 Task: Find connections with filter location Telavi with filter topic #leadershipwith filter profile language Potuguese with filter current company Probiz Management Services Pvt. Ltd. with filter school Dibrugarh University, Dibrugarh with filter industry Commercial and Industrial Machinery Maintenance with filter service category Nature Photography with filter keywords title Well Driller
Action: Mouse moved to (148, 217)
Screenshot: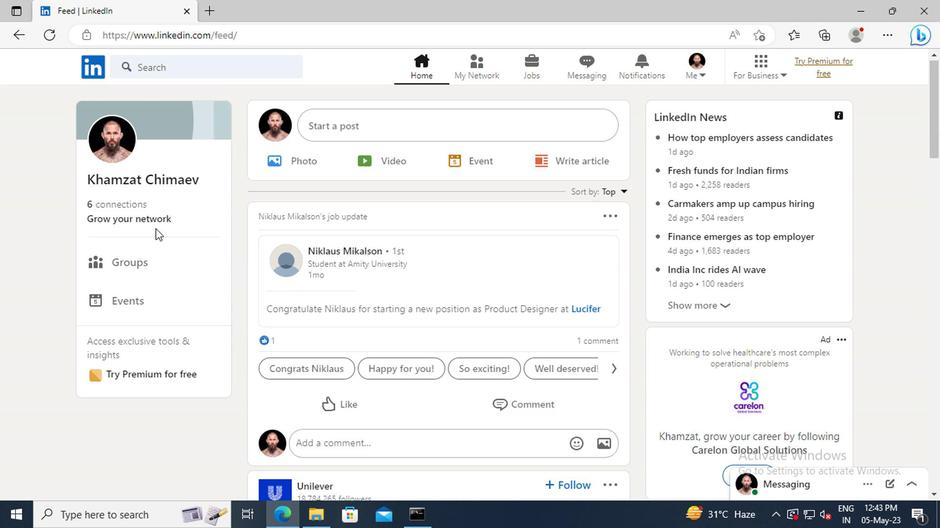 
Action: Mouse pressed left at (148, 217)
Screenshot: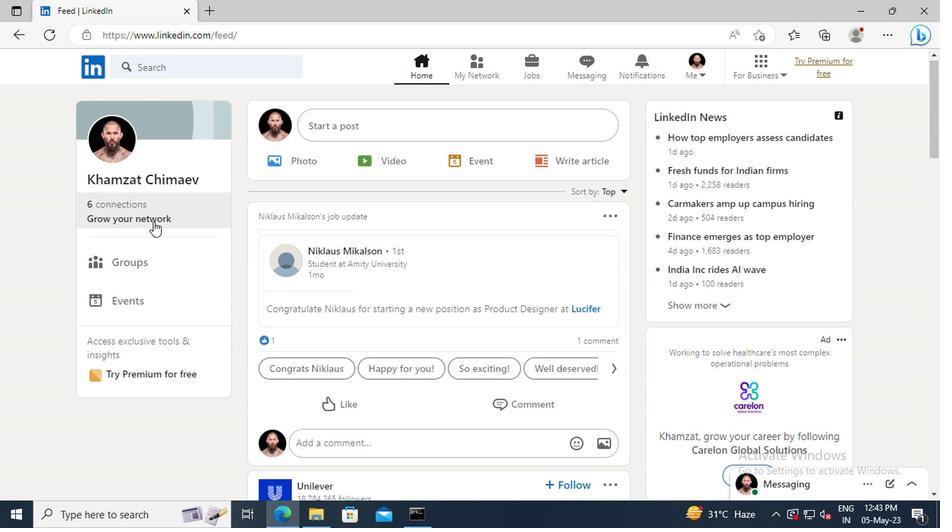 
Action: Mouse moved to (151, 149)
Screenshot: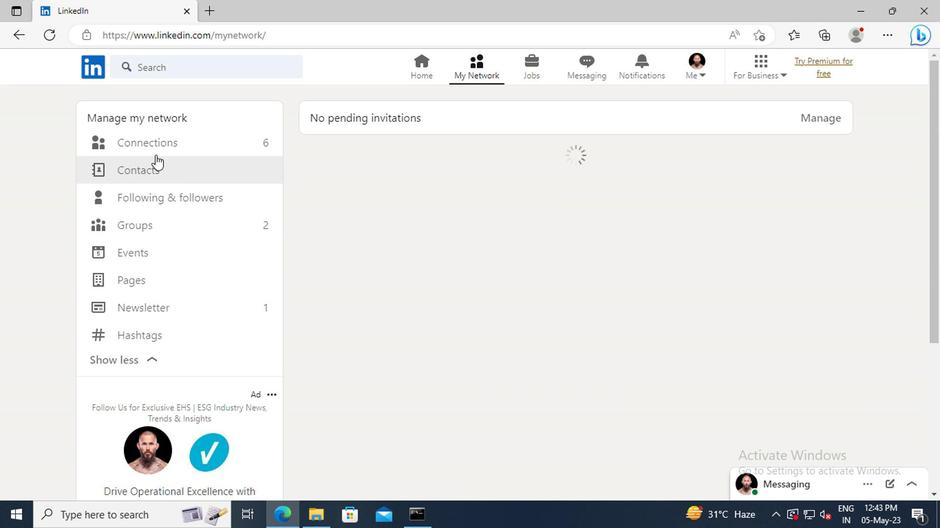 
Action: Mouse pressed left at (151, 149)
Screenshot: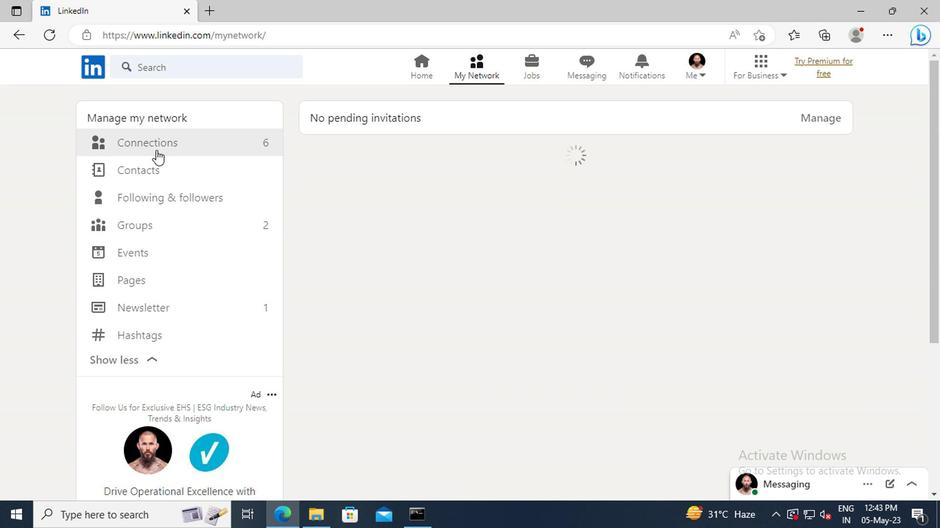 
Action: Mouse moved to (572, 148)
Screenshot: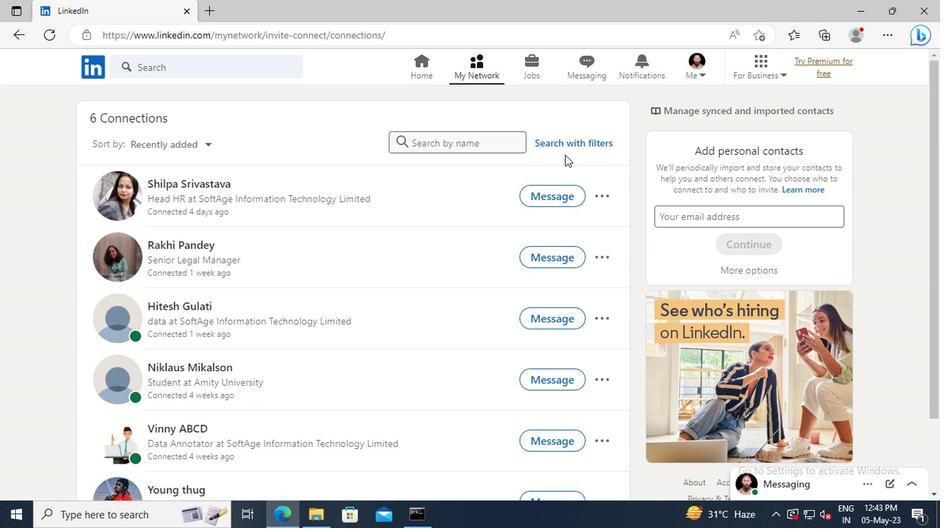 
Action: Mouse pressed left at (572, 148)
Screenshot: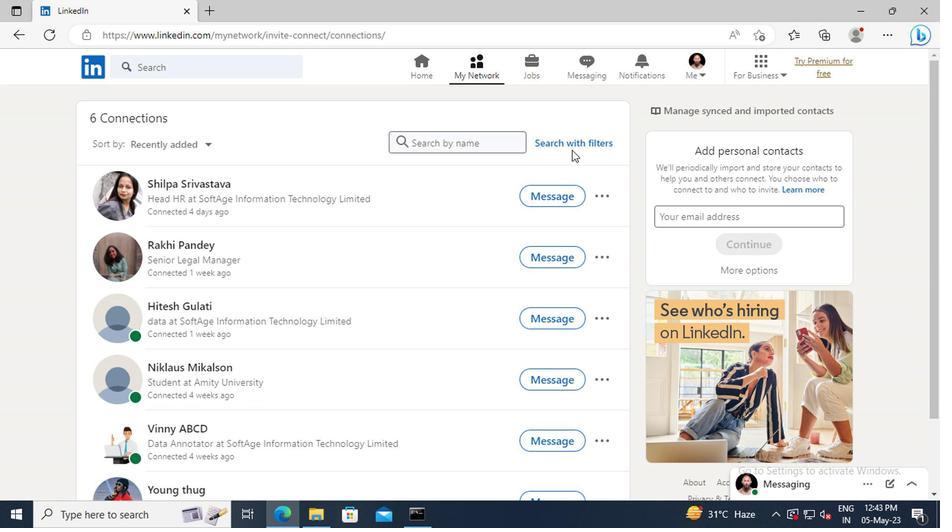 
Action: Mouse moved to (521, 110)
Screenshot: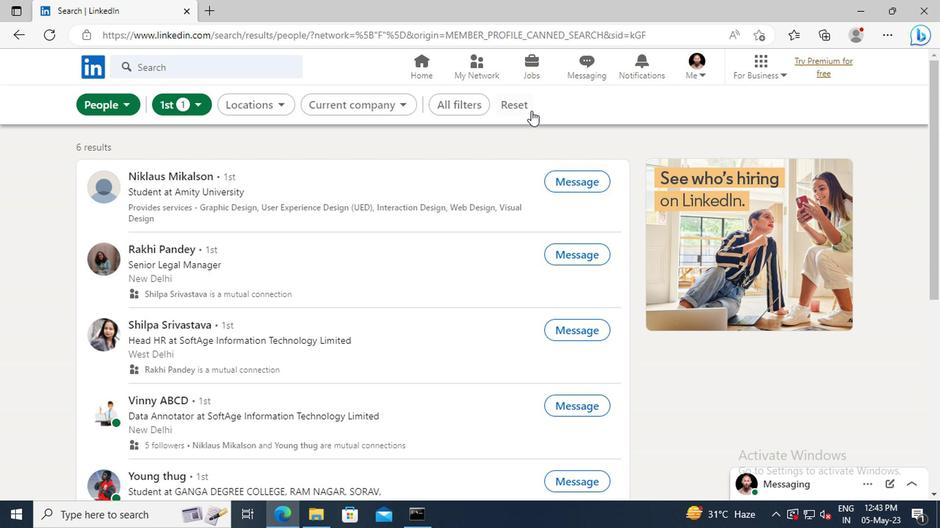 
Action: Mouse pressed left at (521, 110)
Screenshot: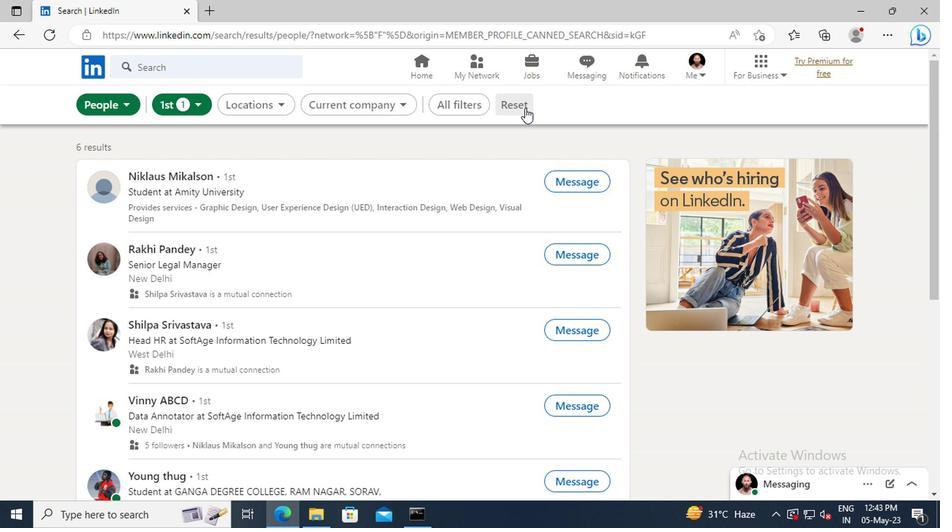 
Action: Mouse moved to (503, 110)
Screenshot: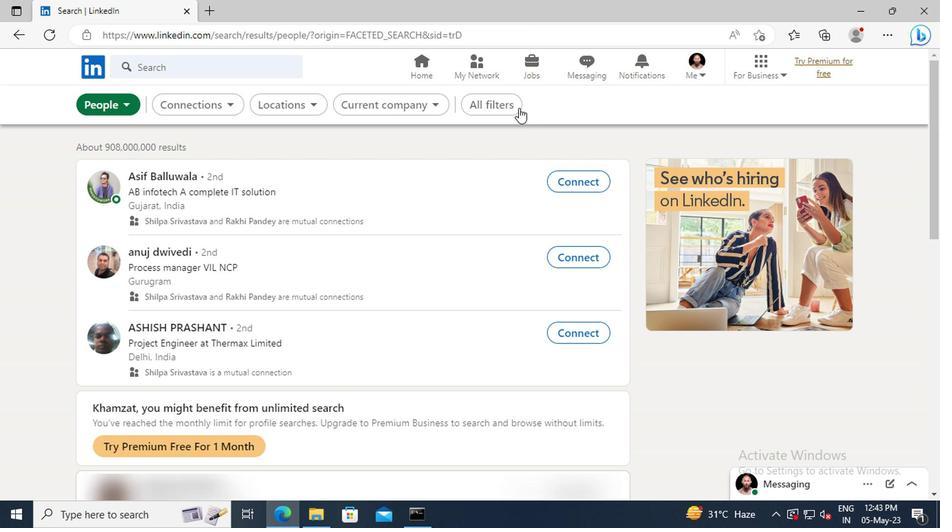 
Action: Mouse pressed left at (503, 110)
Screenshot: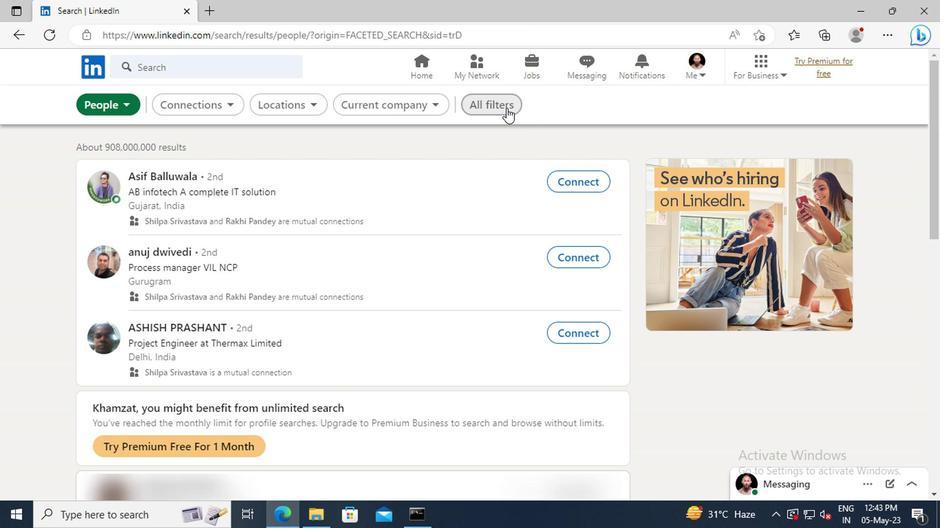 
Action: Mouse moved to (739, 248)
Screenshot: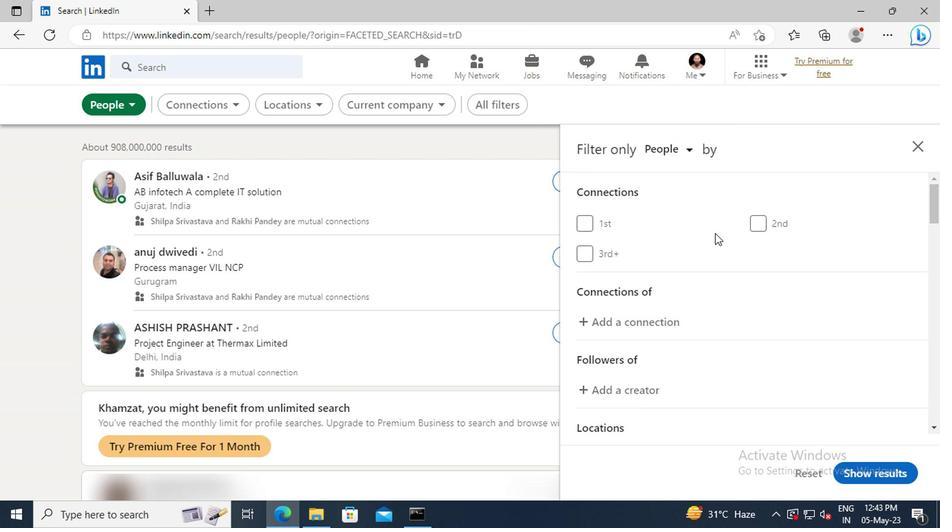 
Action: Mouse scrolled (739, 247) with delta (0, 0)
Screenshot: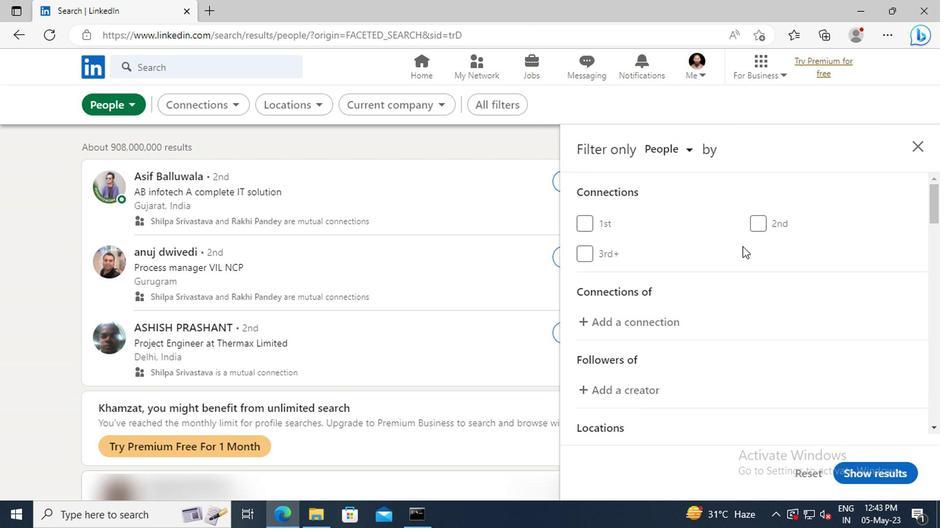 
Action: Mouse moved to (740, 248)
Screenshot: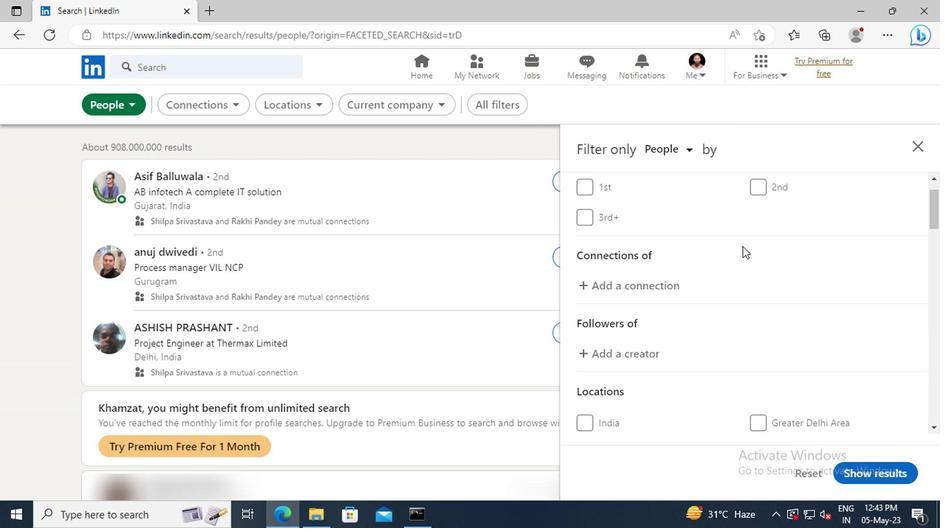 
Action: Mouse scrolled (740, 247) with delta (0, 0)
Screenshot: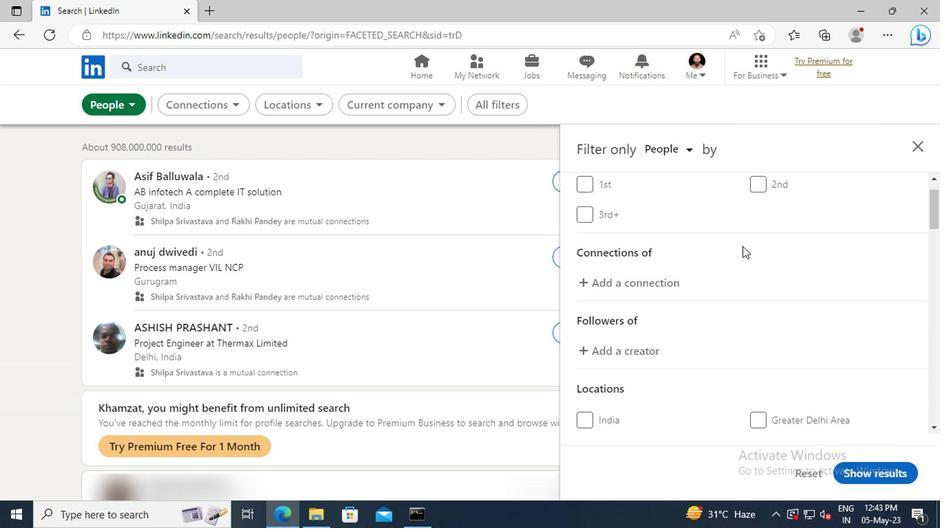 
Action: Mouse scrolled (740, 247) with delta (0, 0)
Screenshot: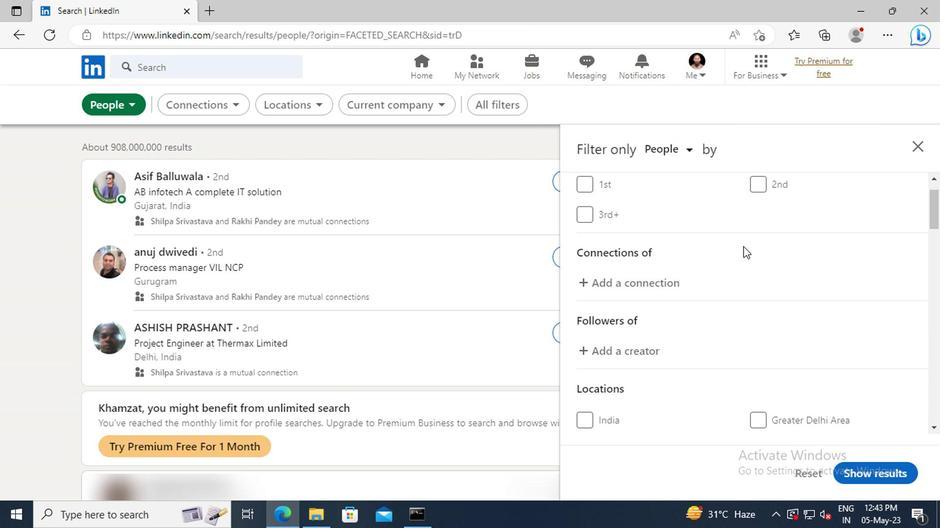 
Action: Mouse scrolled (740, 247) with delta (0, 0)
Screenshot: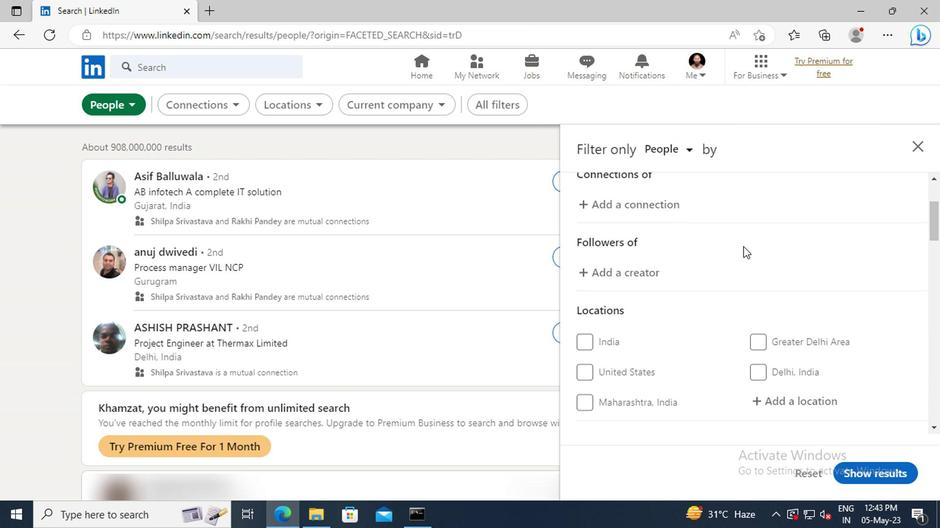 
Action: Mouse scrolled (740, 247) with delta (0, 0)
Screenshot: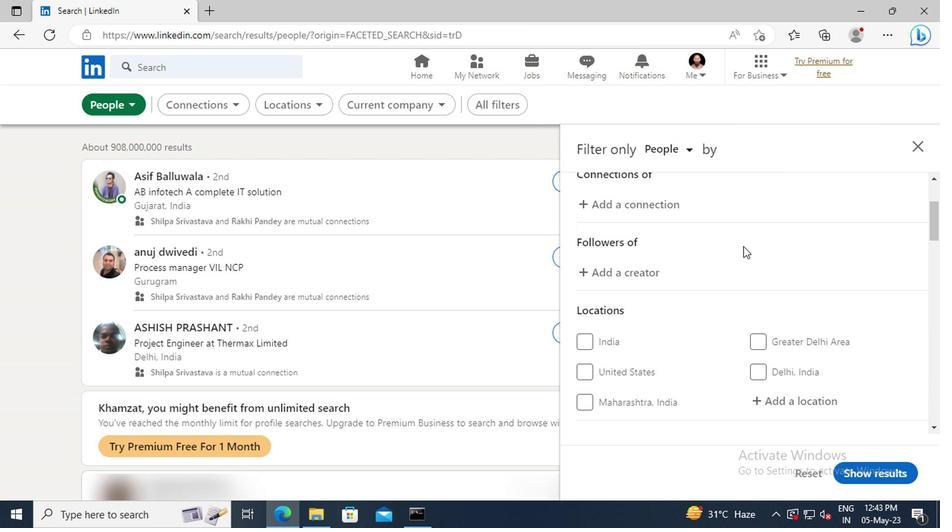 
Action: Mouse scrolled (740, 247) with delta (0, 0)
Screenshot: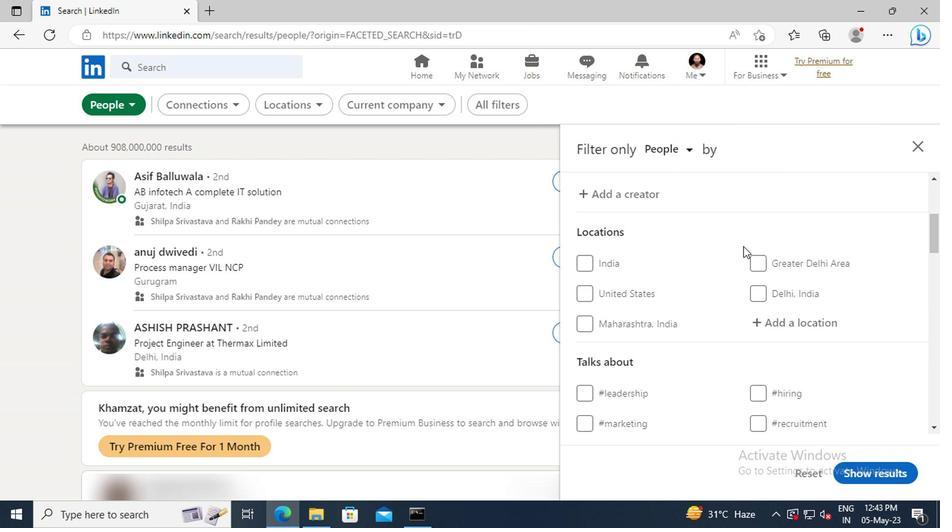 
Action: Mouse moved to (760, 283)
Screenshot: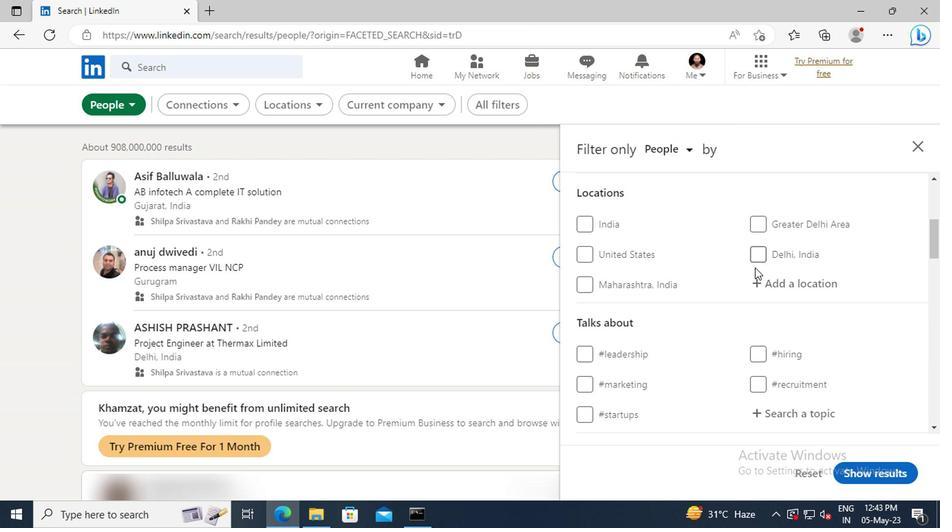 
Action: Mouse pressed left at (760, 283)
Screenshot: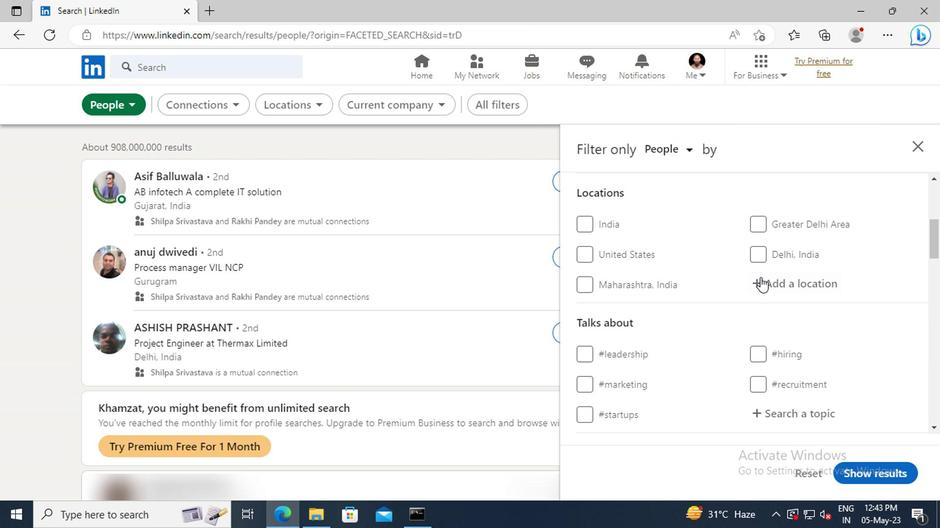 
Action: Mouse moved to (760, 283)
Screenshot: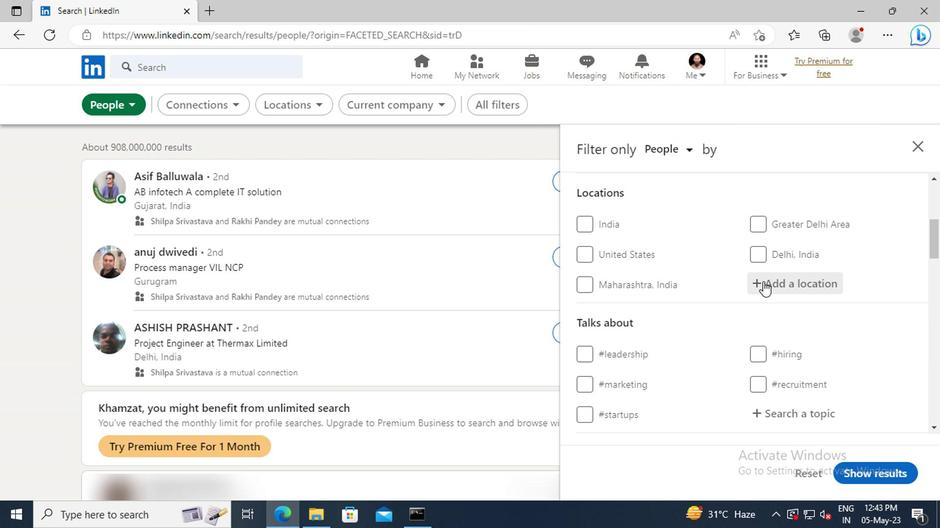 
Action: Key pressed <Key.shift>TELAVI
Screenshot: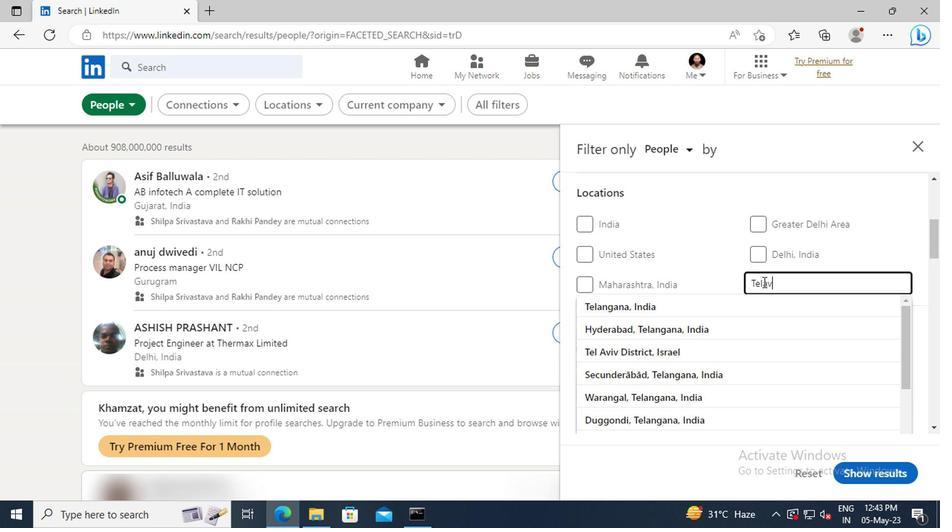 
Action: Mouse moved to (756, 323)
Screenshot: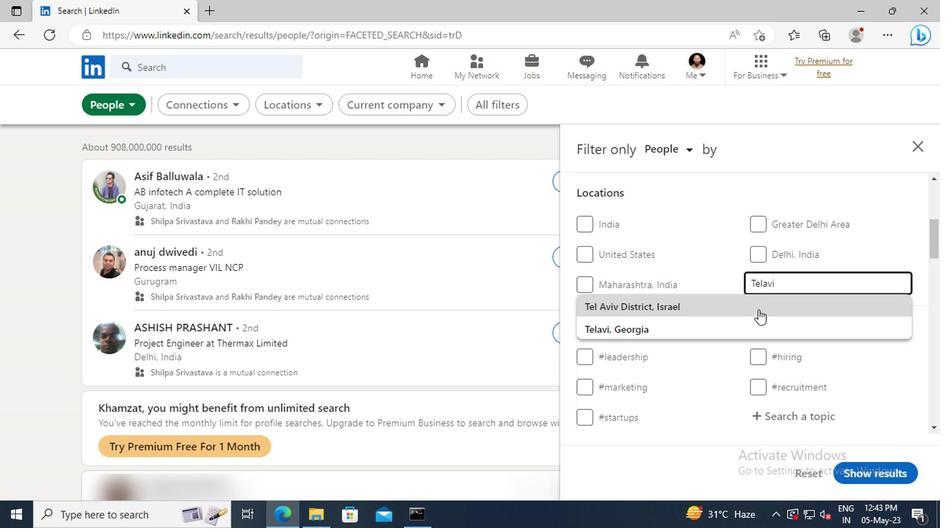 
Action: Mouse pressed left at (756, 323)
Screenshot: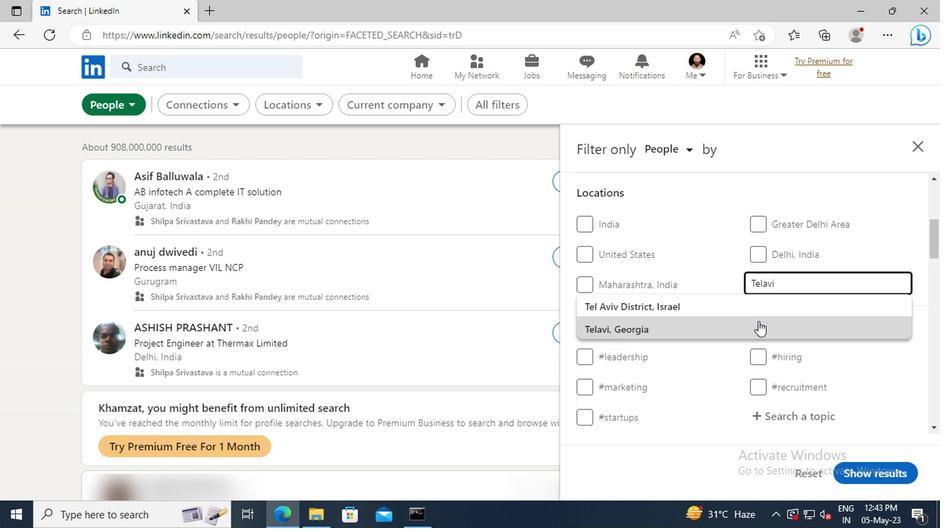 
Action: Mouse scrolled (756, 322) with delta (0, 0)
Screenshot: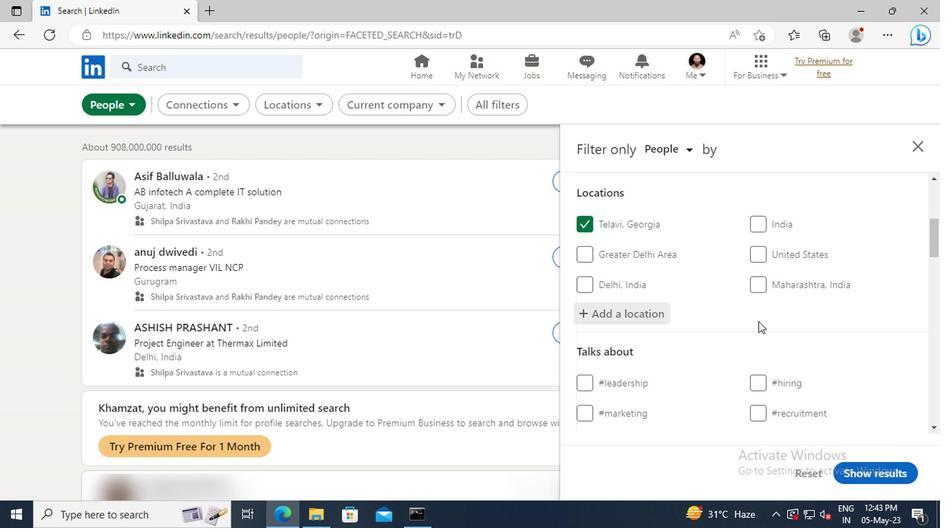 
Action: Mouse scrolled (756, 322) with delta (0, 0)
Screenshot: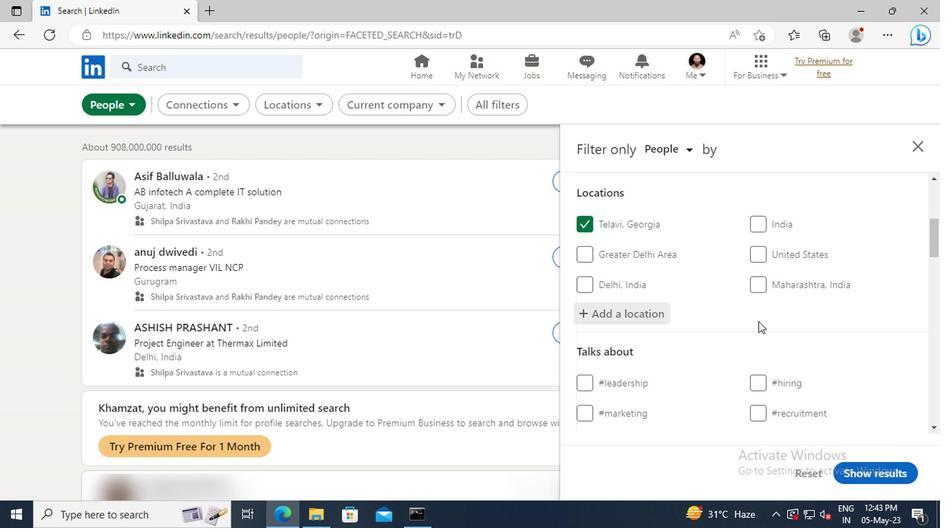 
Action: Mouse moved to (581, 305)
Screenshot: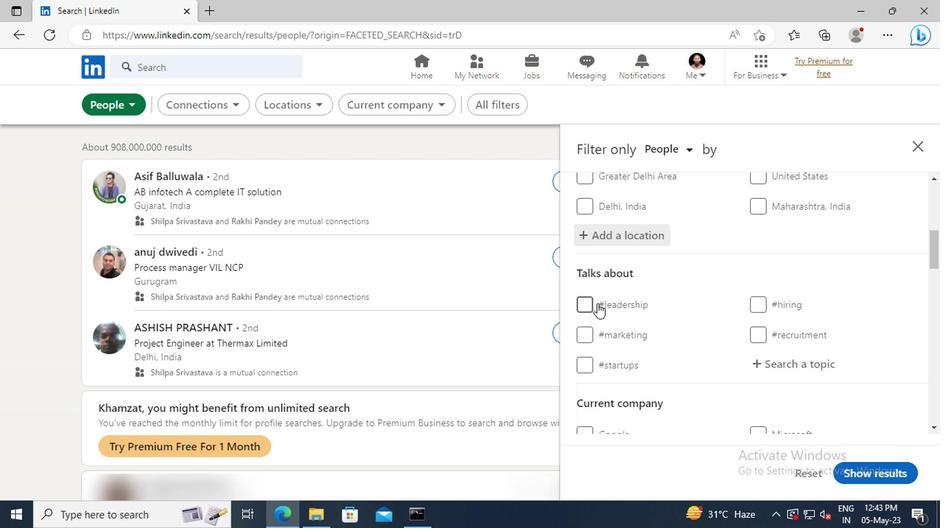 
Action: Mouse pressed left at (581, 305)
Screenshot: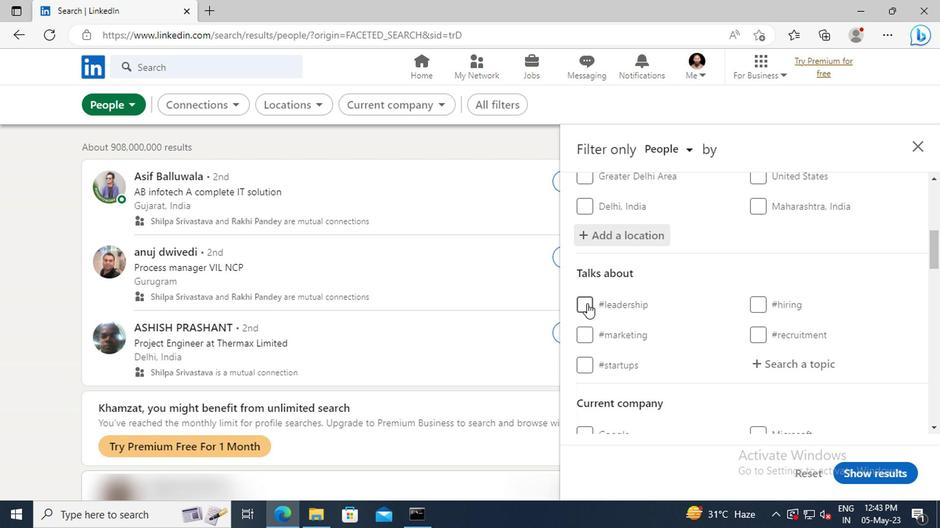 
Action: Mouse moved to (742, 318)
Screenshot: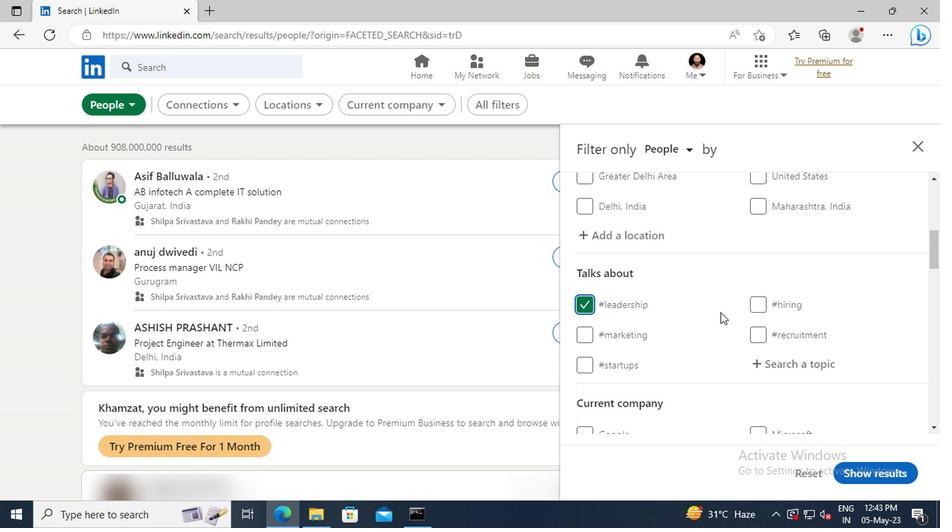 
Action: Mouse scrolled (742, 317) with delta (0, 0)
Screenshot: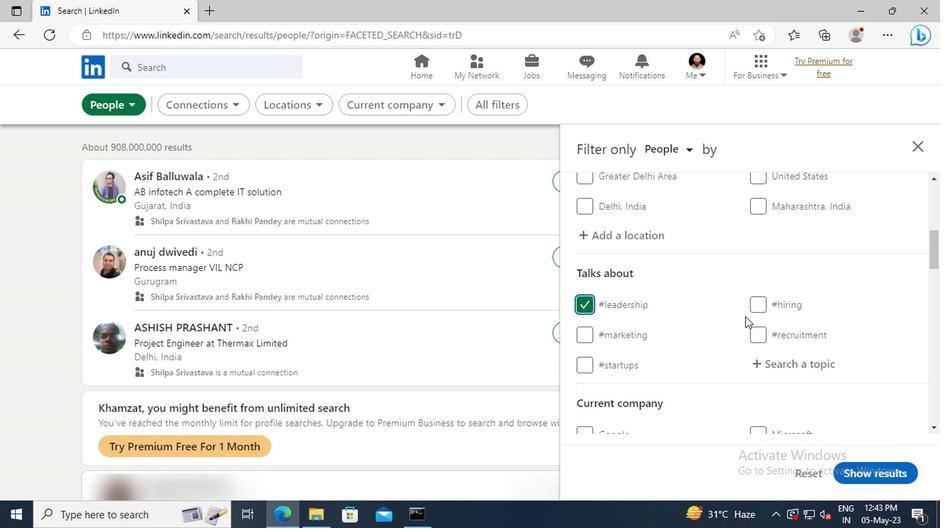 
Action: Mouse scrolled (742, 317) with delta (0, 0)
Screenshot: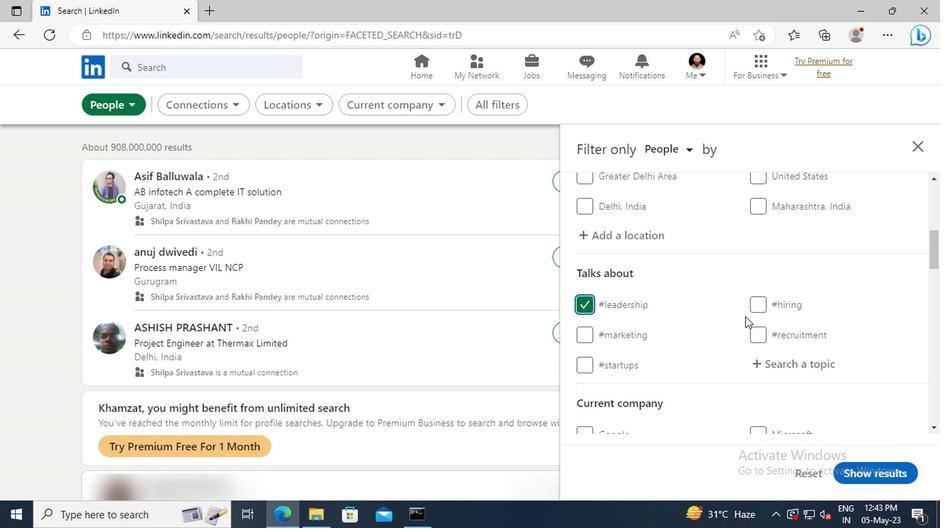 
Action: Mouse scrolled (742, 317) with delta (0, 0)
Screenshot: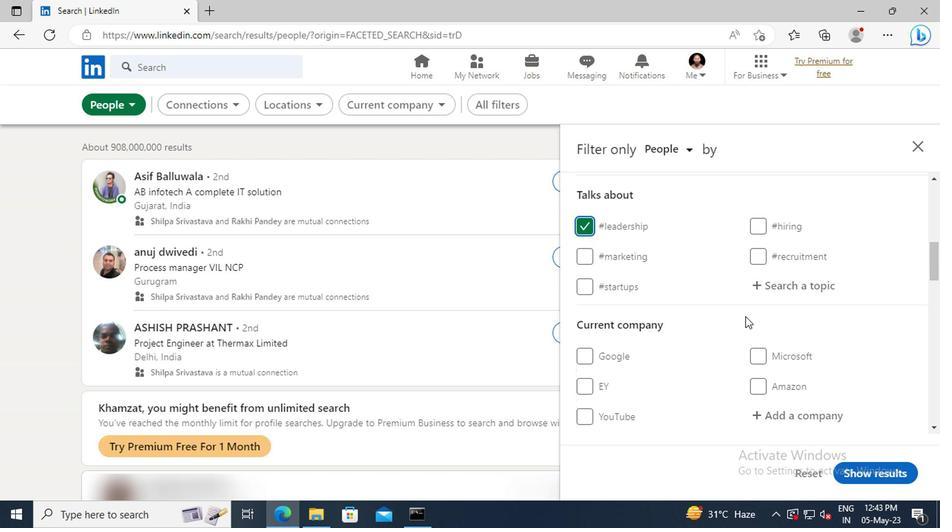 
Action: Mouse scrolled (742, 317) with delta (0, 0)
Screenshot: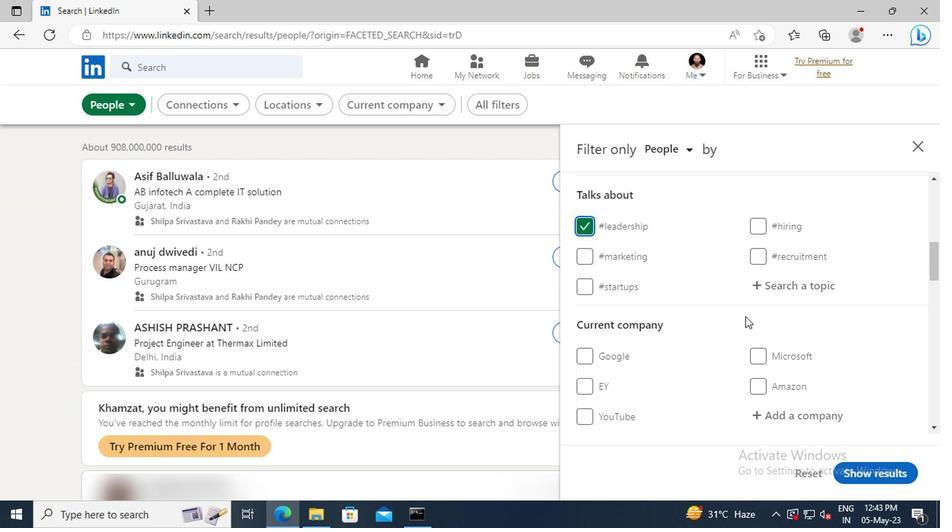 
Action: Mouse scrolled (742, 317) with delta (0, 0)
Screenshot: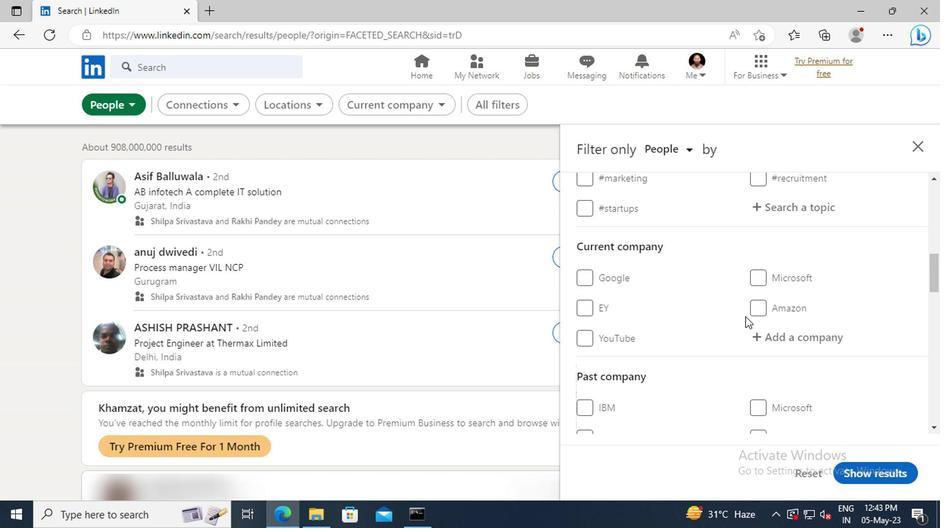 
Action: Mouse scrolled (742, 317) with delta (0, 0)
Screenshot: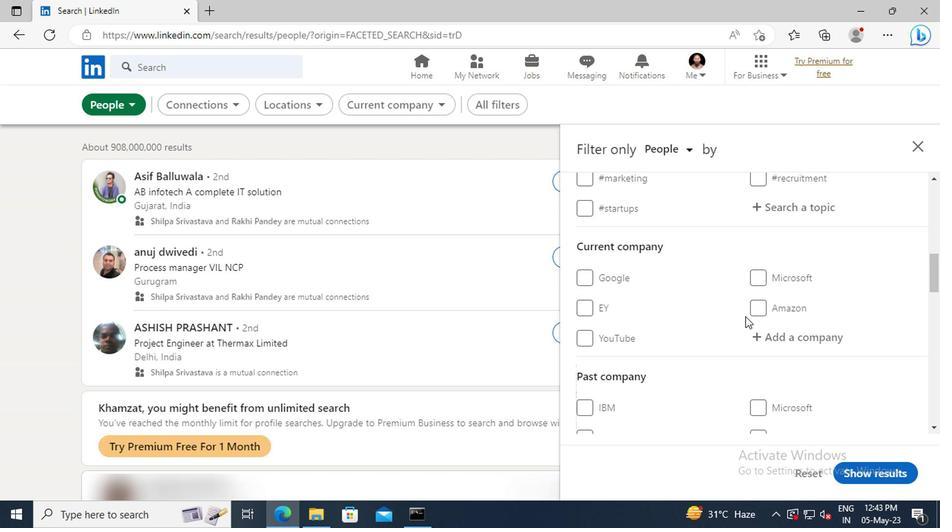 
Action: Mouse scrolled (742, 317) with delta (0, 0)
Screenshot: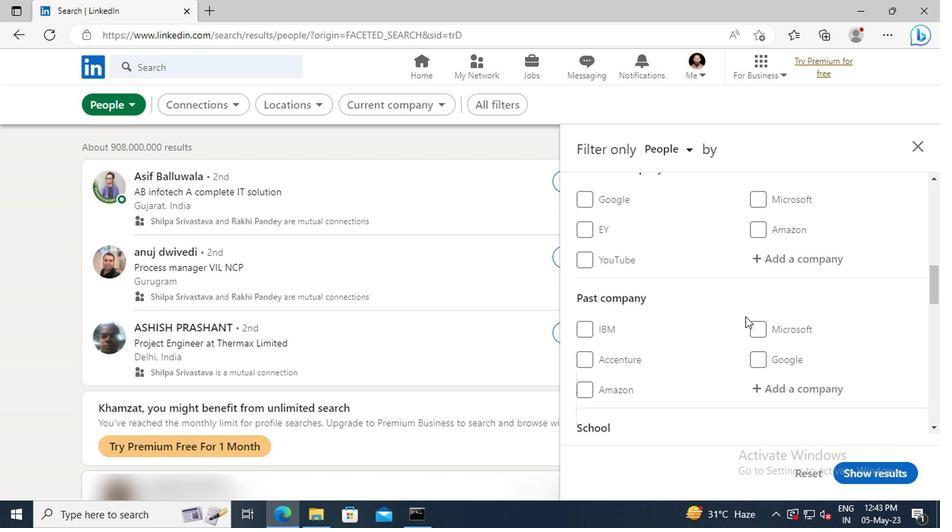 
Action: Mouse scrolled (742, 317) with delta (0, 0)
Screenshot: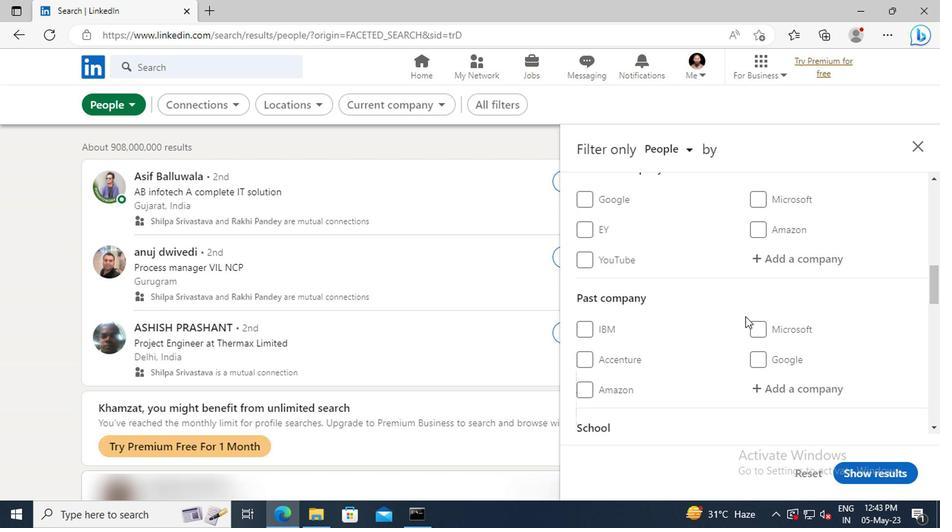 
Action: Mouse scrolled (742, 317) with delta (0, 0)
Screenshot: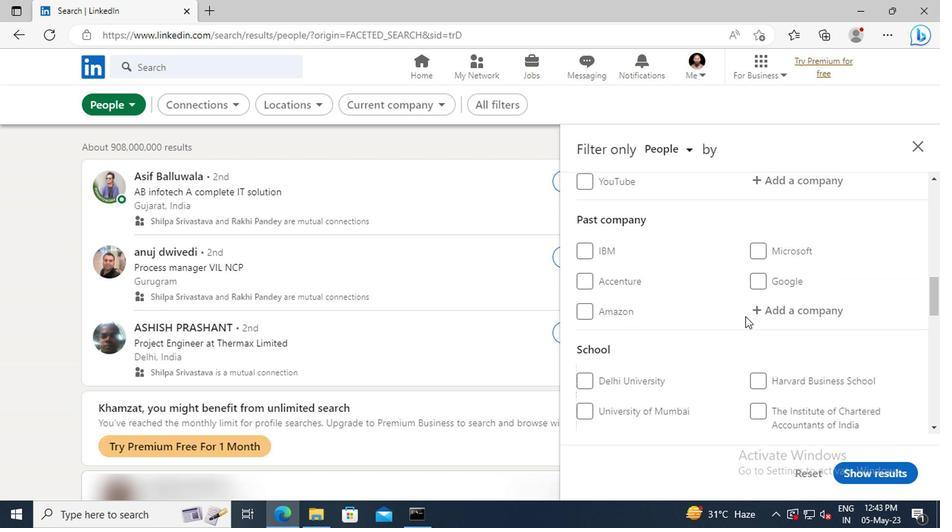 
Action: Mouse scrolled (742, 317) with delta (0, 0)
Screenshot: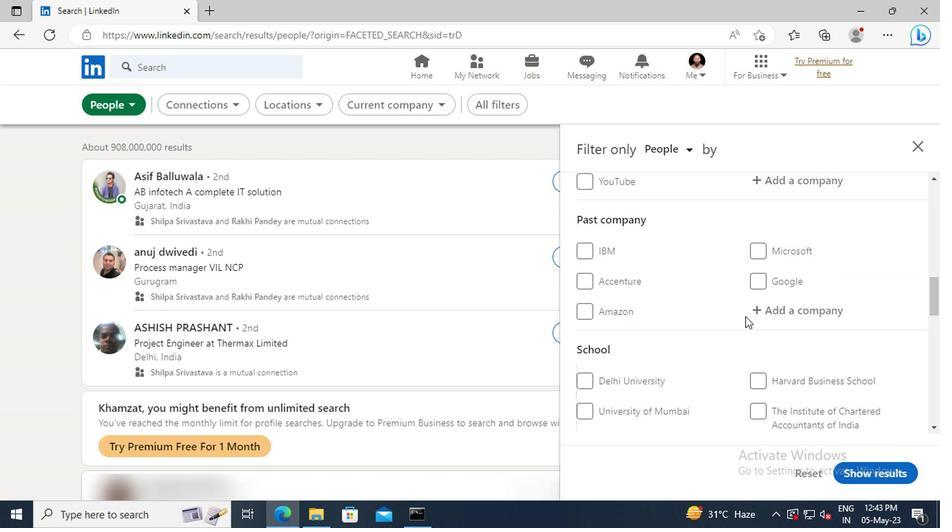 
Action: Mouse scrolled (742, 317) with delta (0, 0)
Screenshot: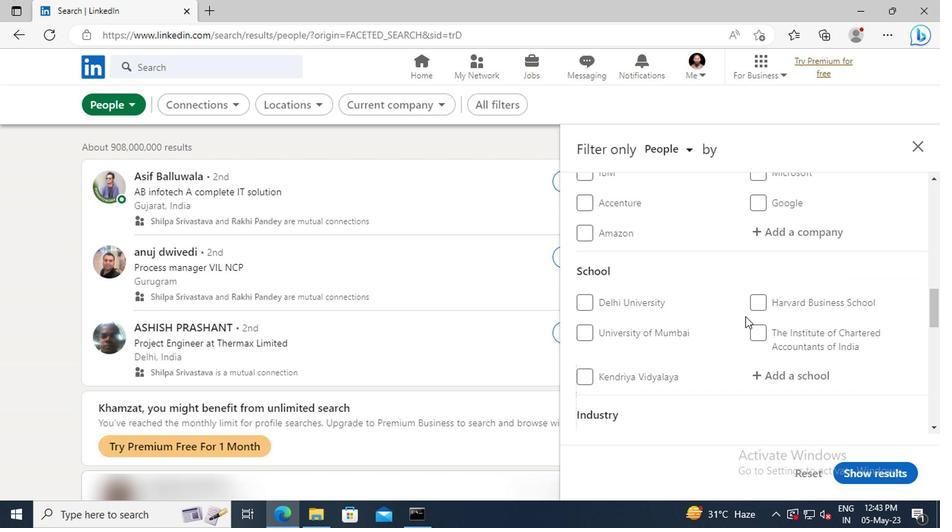 
Action: Mouse scrolled (742, 317) with delta (0, 0)
Screenshot: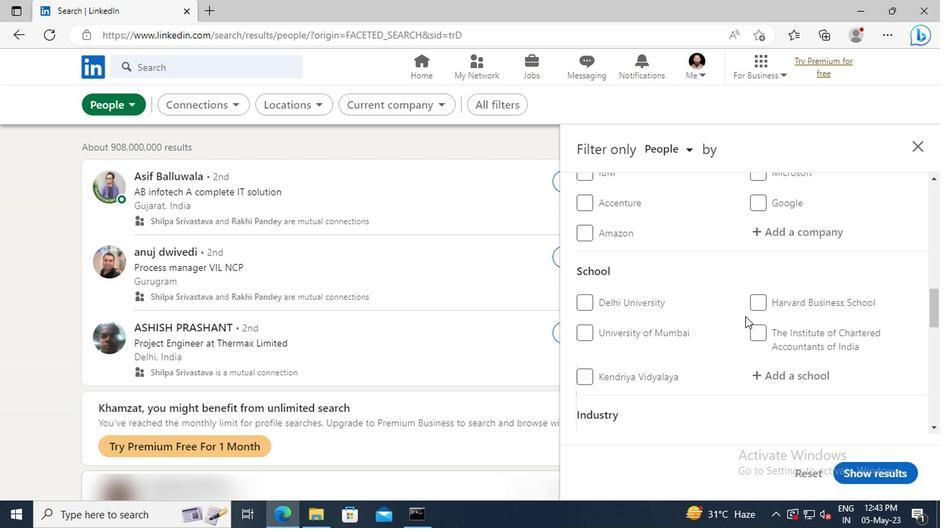 
Action: Mouse scrolled (742, 317) with delta (0, 0)
Screenshot: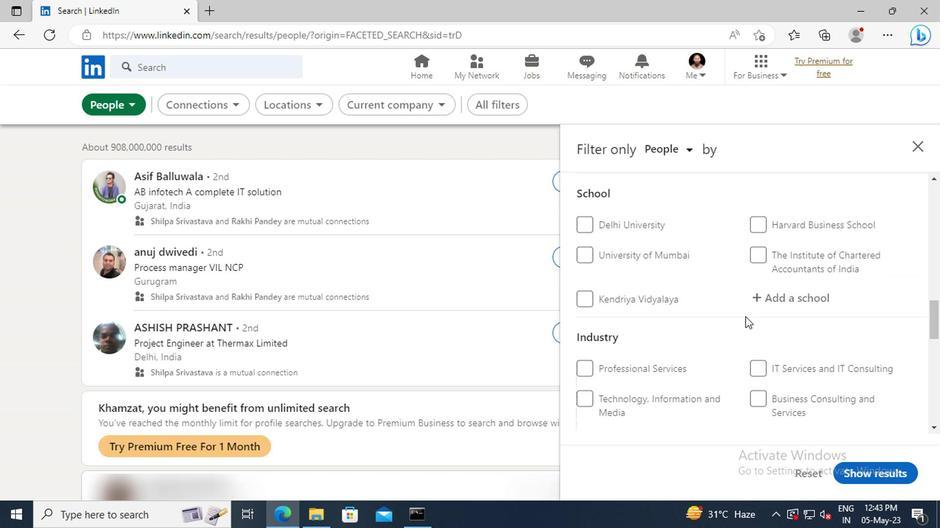 
Action: Mouse scrolled (742, 317) with delta (0, 0)
Screenshot: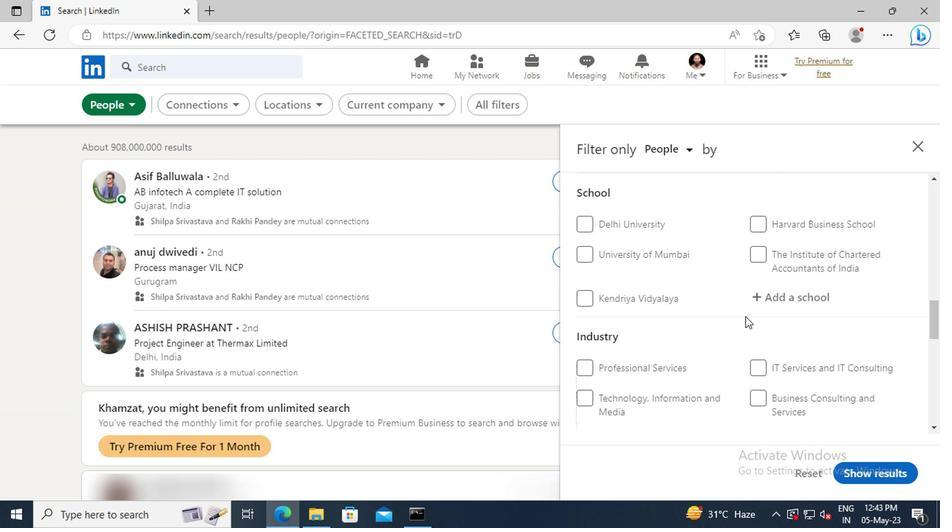 
Action: Mouse scrolled (742, 317) with delta (0, 0)
Screenshot: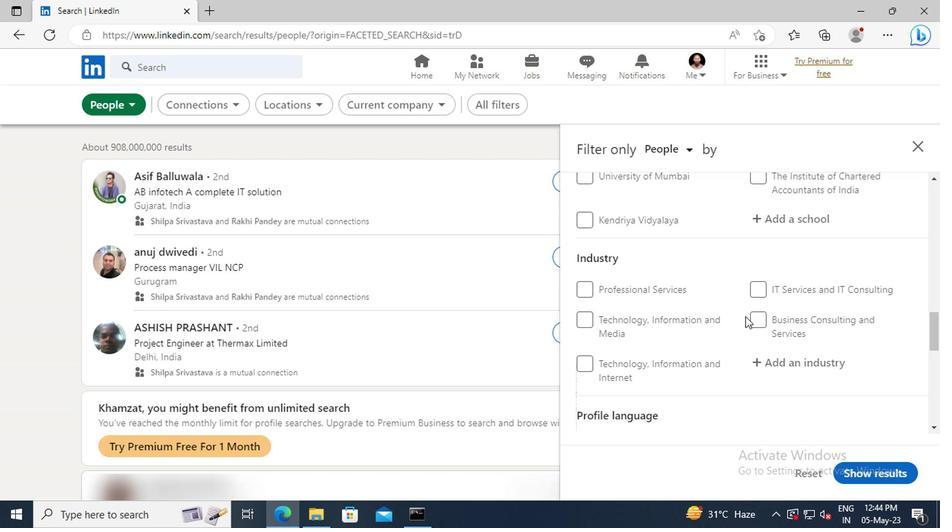
Action: Mouse scrolled (742, 317) with delta (0, 0)
Screenshot: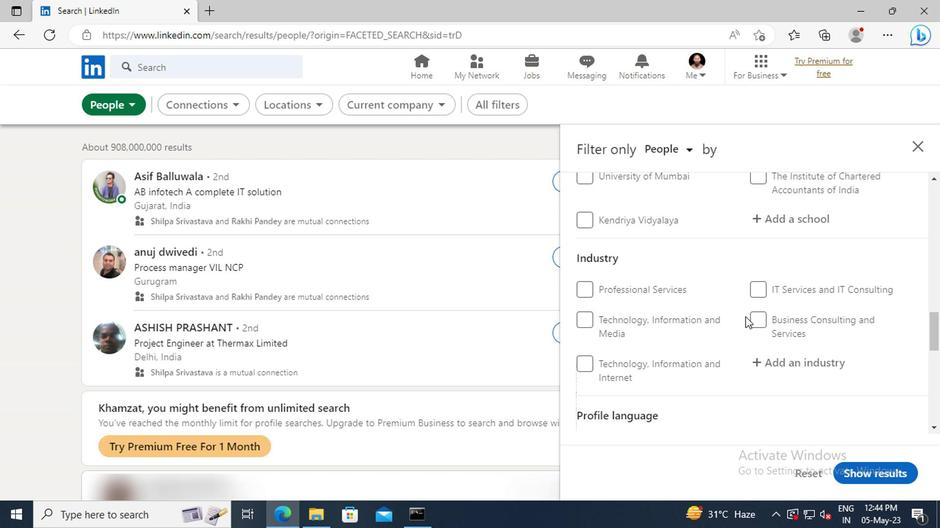 
Action: Mouse scrolled (742, 317) with delta (0, 0)
Screenshot: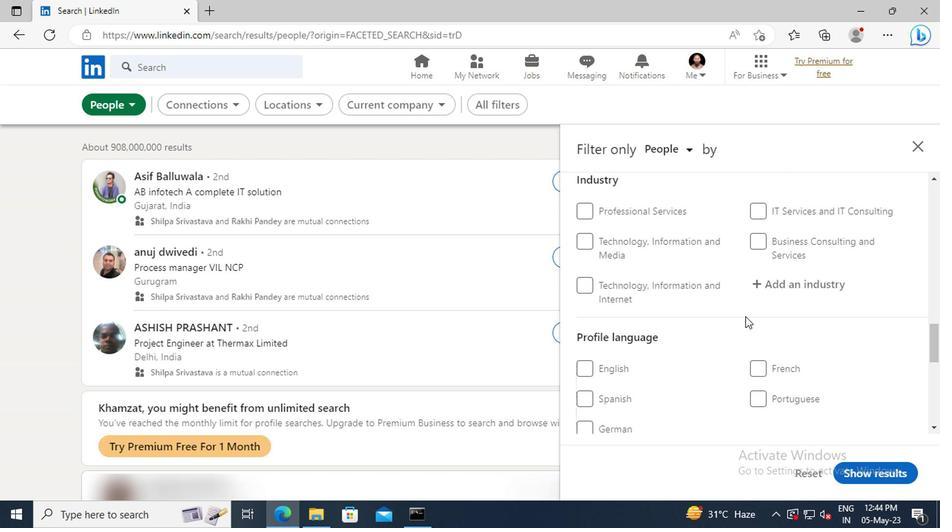 
Action: Mouse moved to (753, 362)
Screenshot: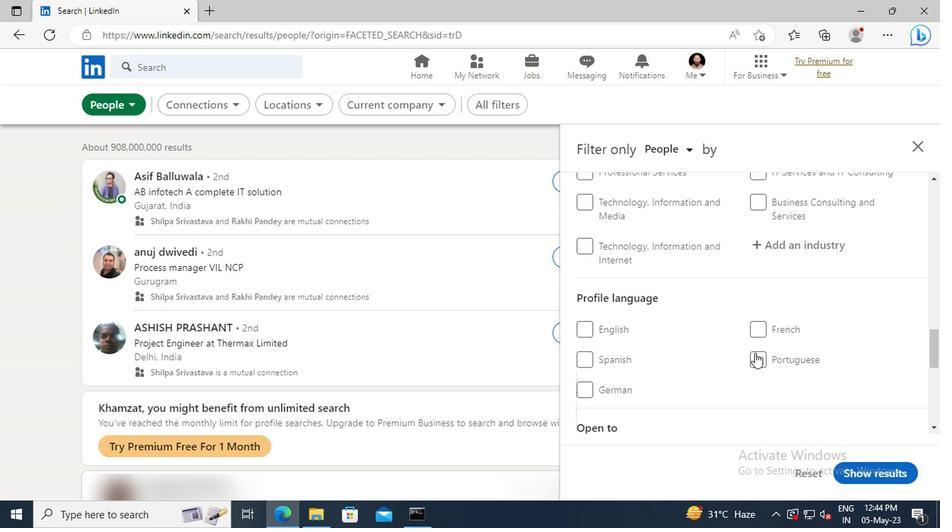 
Action: Mouse pressed left at (753, 362)
Screenshot: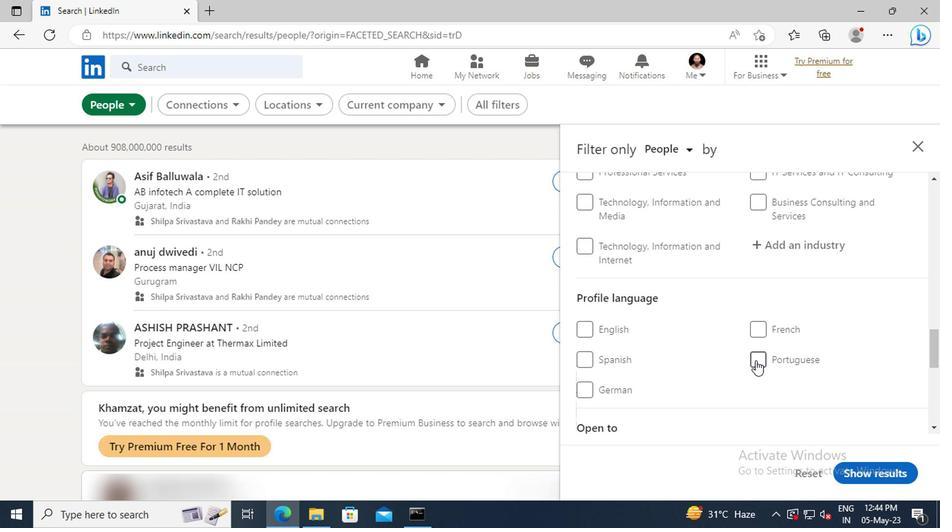 
Action: Mouse moved to (755, 320)
Screenshot: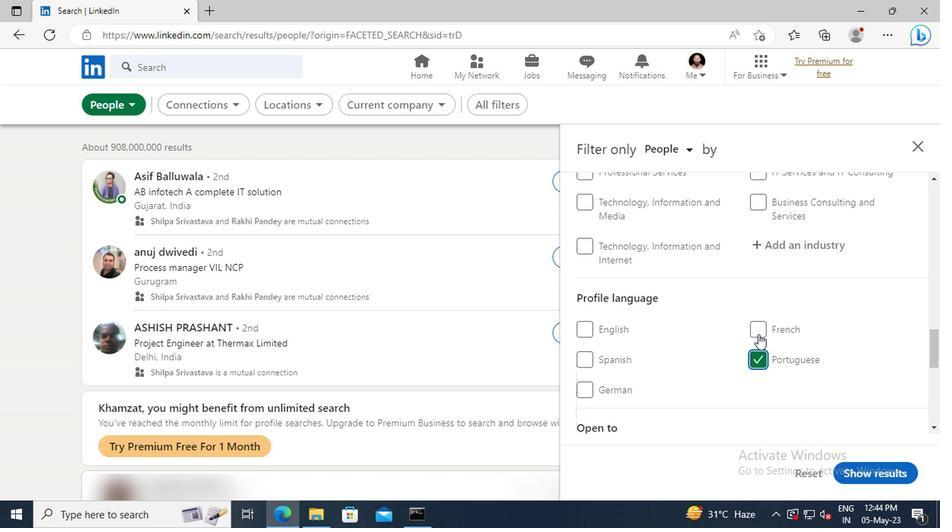 
Action: Mouse scrolled (755, 320) with delta (0, 0)
Screenshot: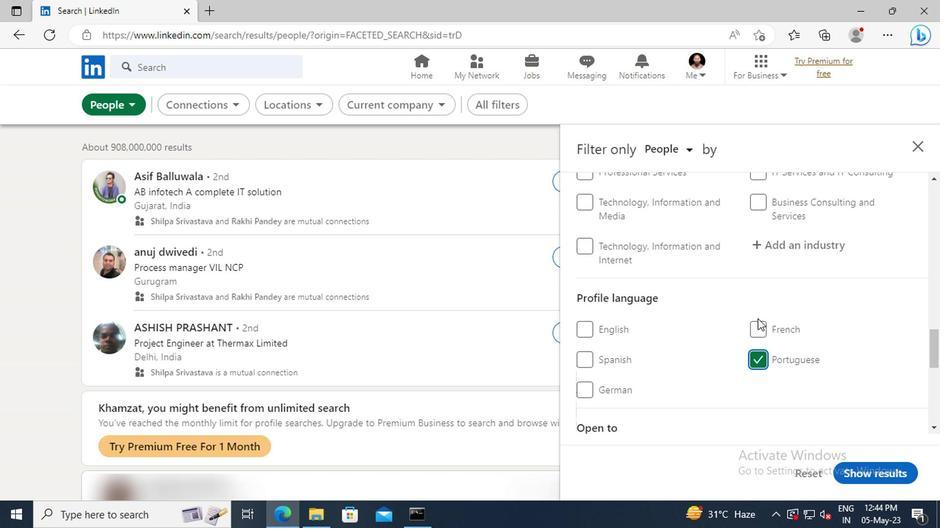 
Action: Mouse scrolled (755, 320) with delta (0, 0)
Screenshot: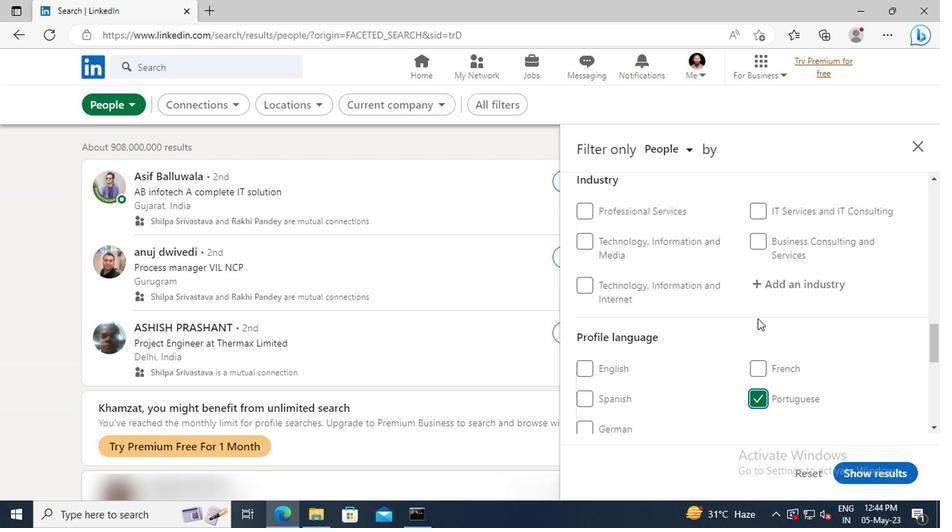 
Action: Mouse scrolled (755, 320) with delta (0, 0)
Screenshot: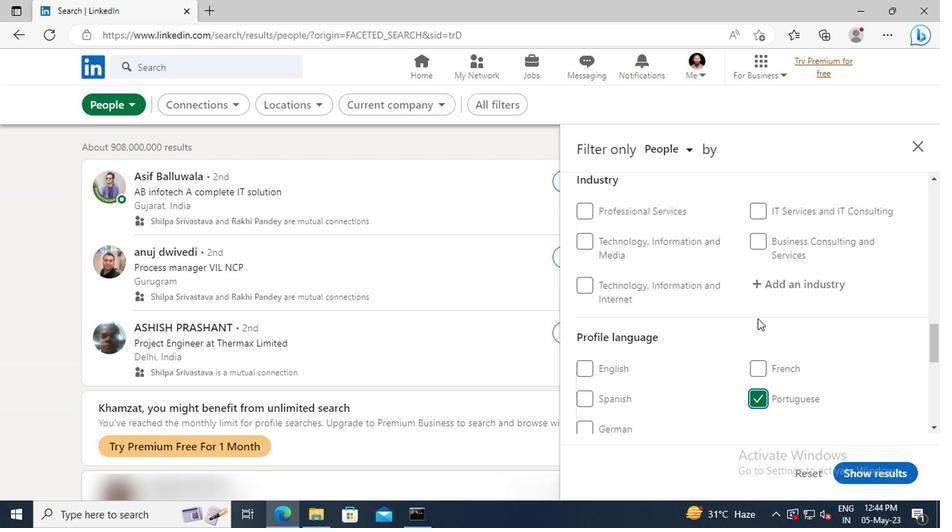 
Action: Mouse scrolled (755, 320) with delta (0, 0)
Screenshot: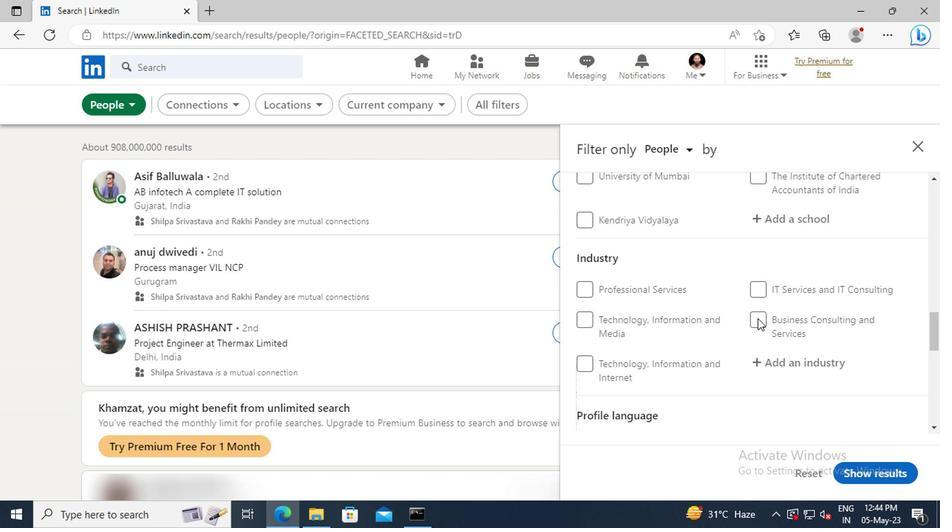 
Action: Mouse scrolled (755, 320) with delta (0, 0)
Screenshot: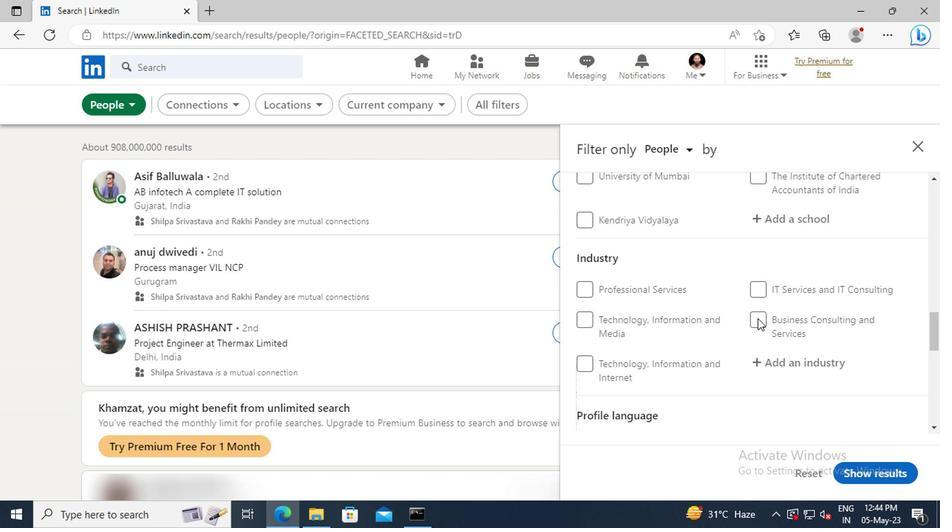 
Action: Mouse scrolled (755, 320) with delta (0, 0)
Screenshot: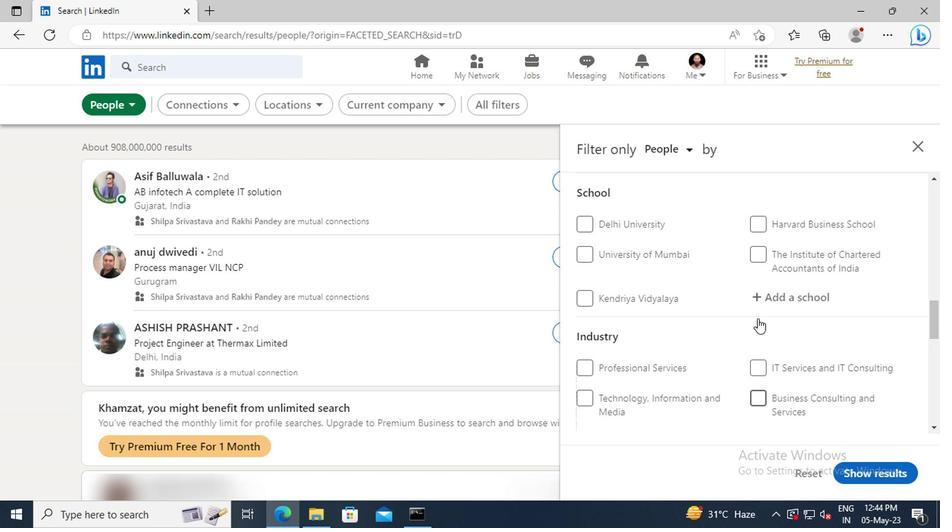 
Action: Mouse scrolled (755, 320) with delta (0, 0)
Screenshot: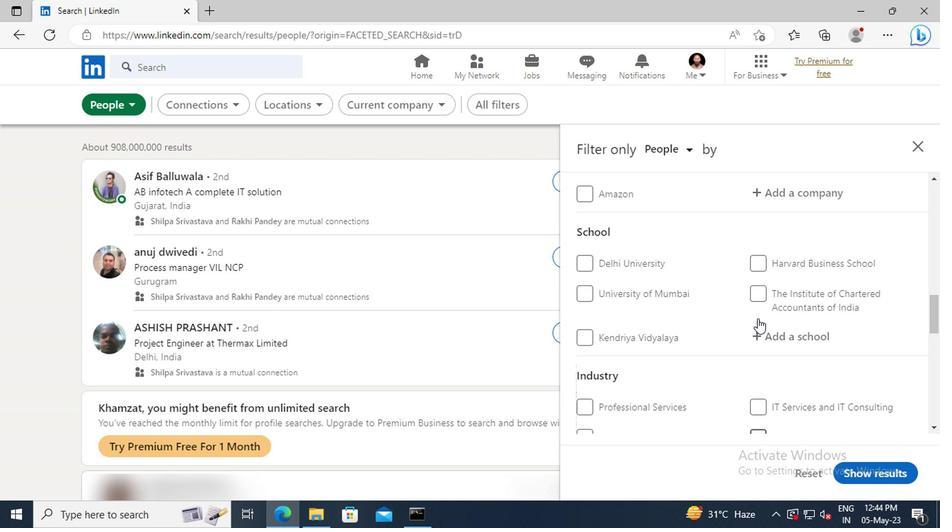 
Action: Mouse scrolled (755, 320) with delta (0, 0)
Screenshot: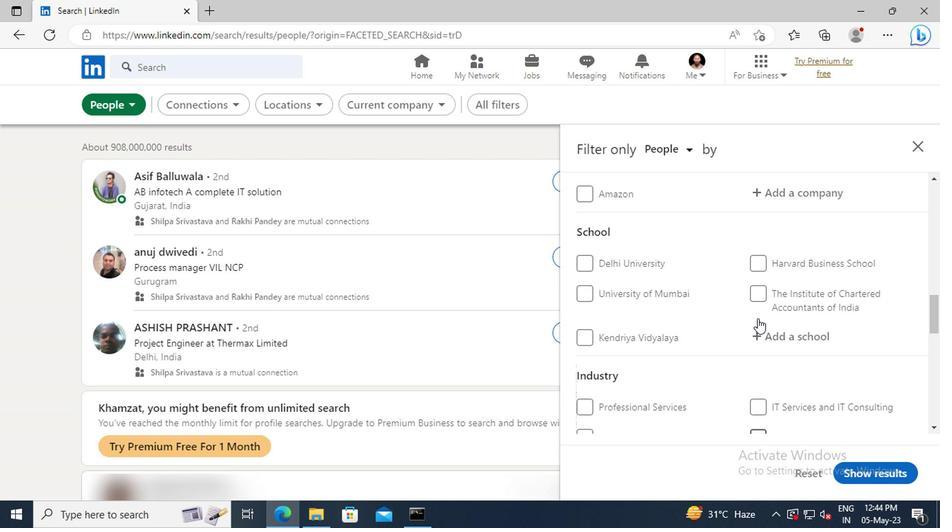 
Action: Mouse scrolled (755, 320) with delta (0, 0)
Screenshot: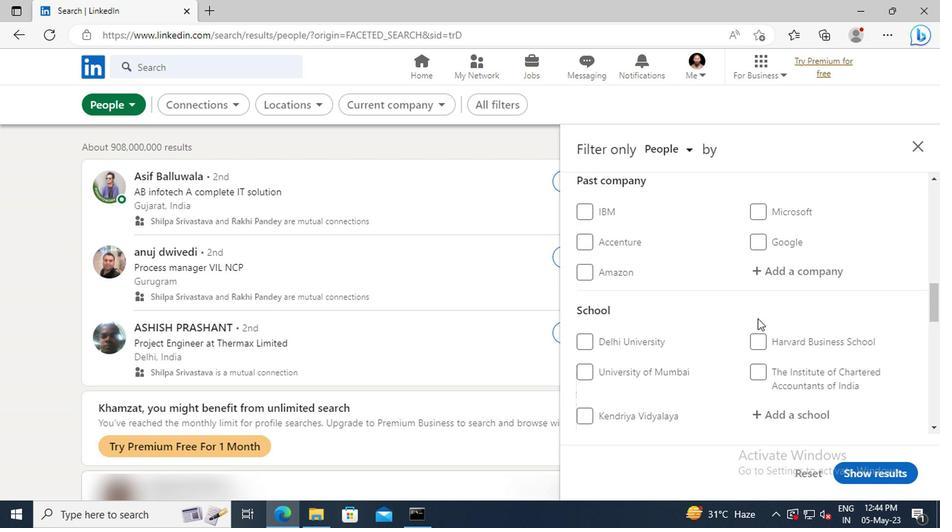 
Action: Mouse moved to (754, 330)
Screenshot: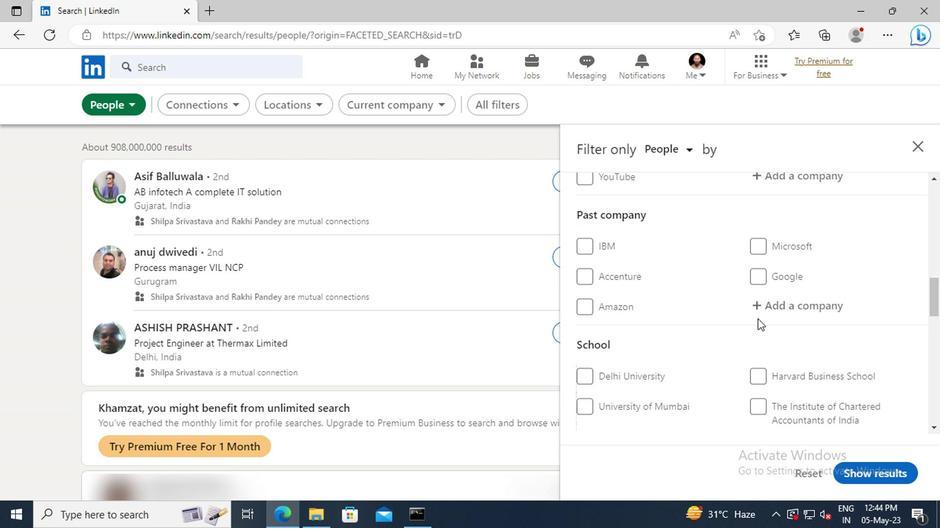 
Action: Mouse scrolled (754, 331) with delta (0, 0)
Screenshot: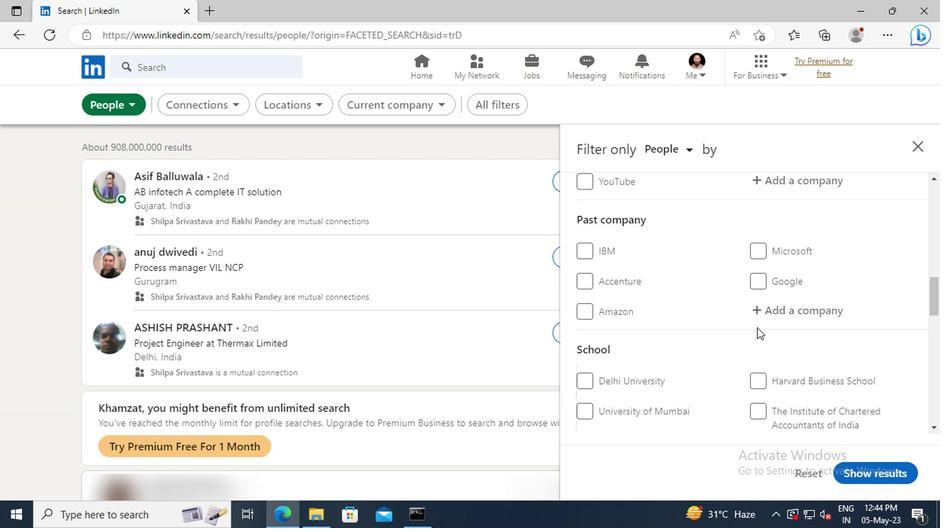 
Action: Mouse scrolled (754, 331) with delta (0, 0)
Screenshot: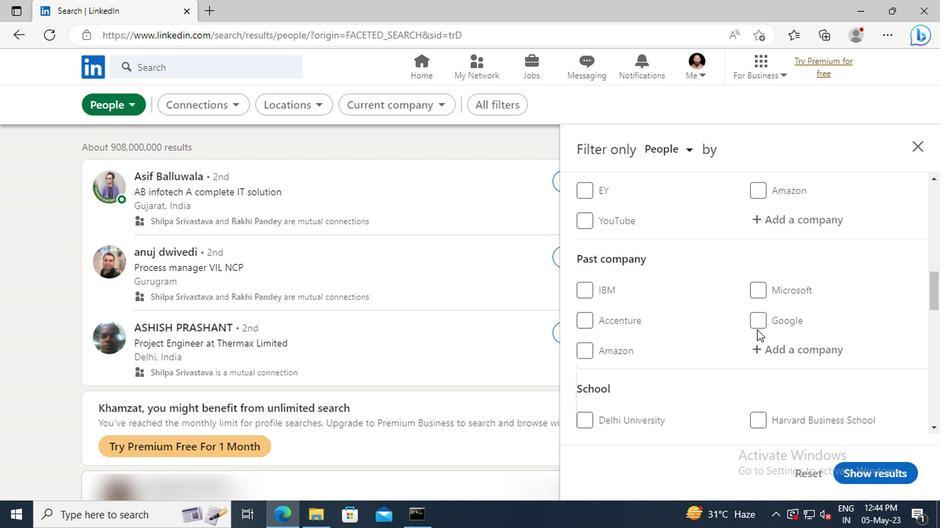 
Action: Mouse scrolled (754, 331) with delta (0, 0)
Screenshot: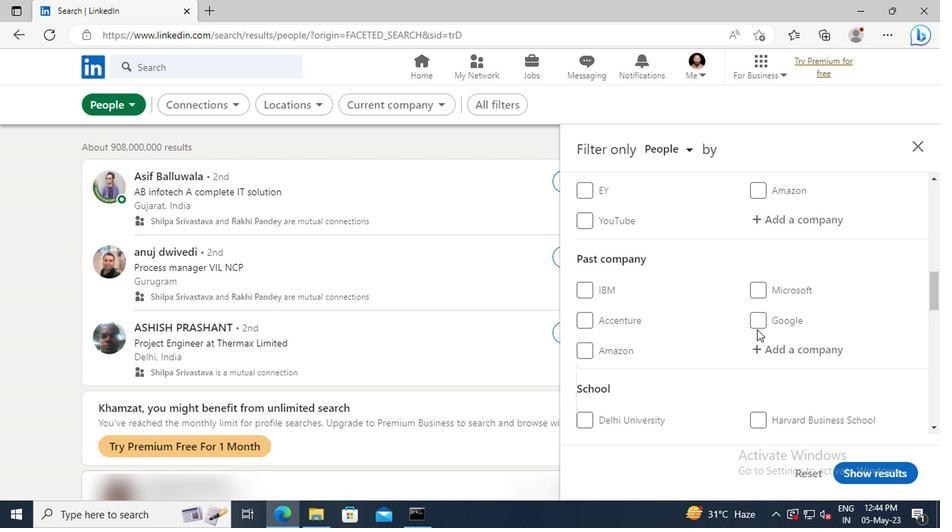 
Action: Mouse scrolled (754, 331) with delta (0, 0)
Screenshot: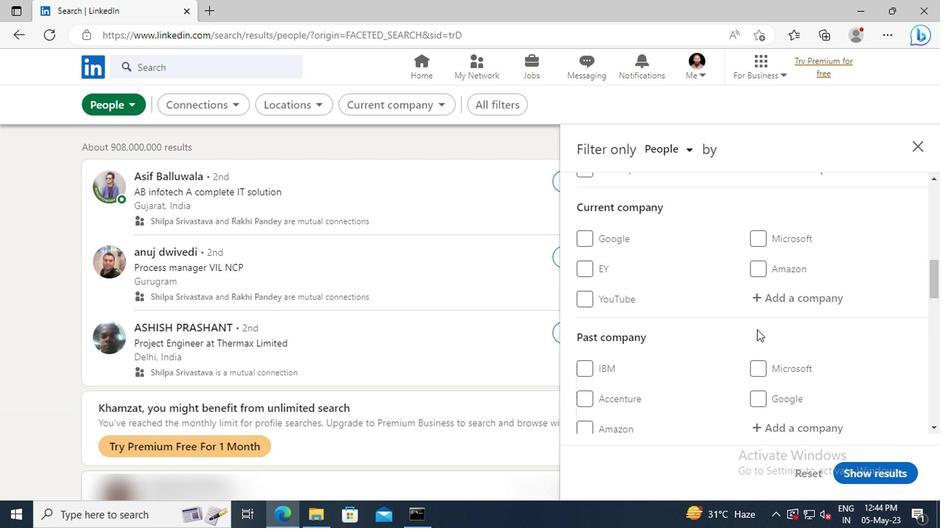 
Action: Mouse moved to (760, 337)
Screenshot: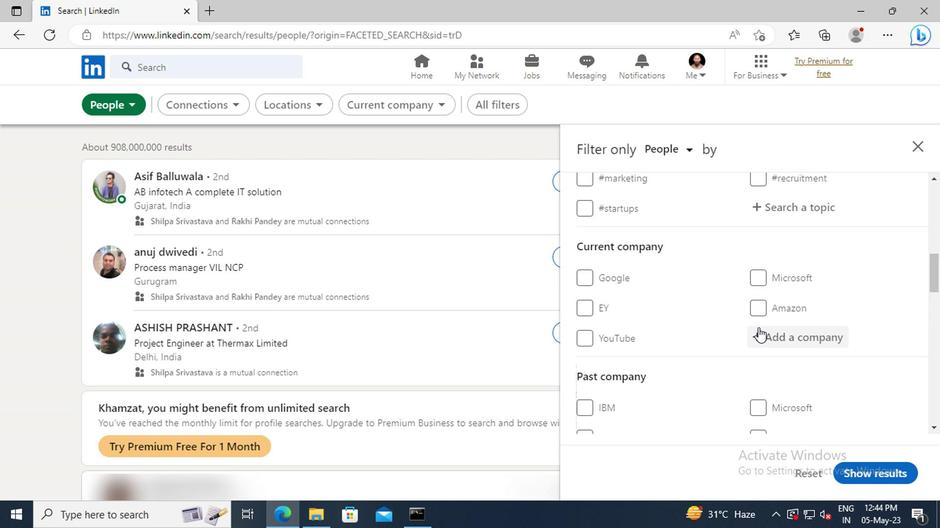 
Action: Mouse pressed left at (760, 337)
Screenshot: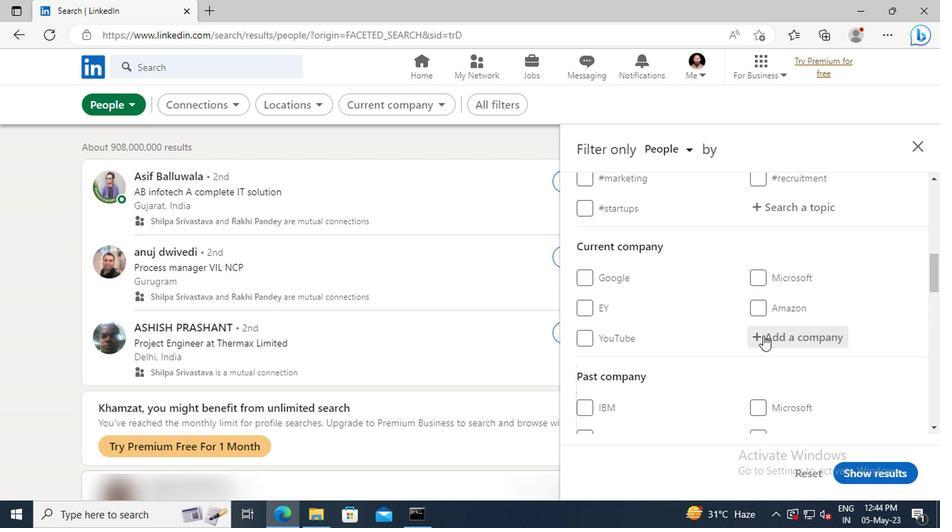 
Action: Key pressed <Key.shift>PROBIZ<Key.space><Key.shift>MAN
Screenshot: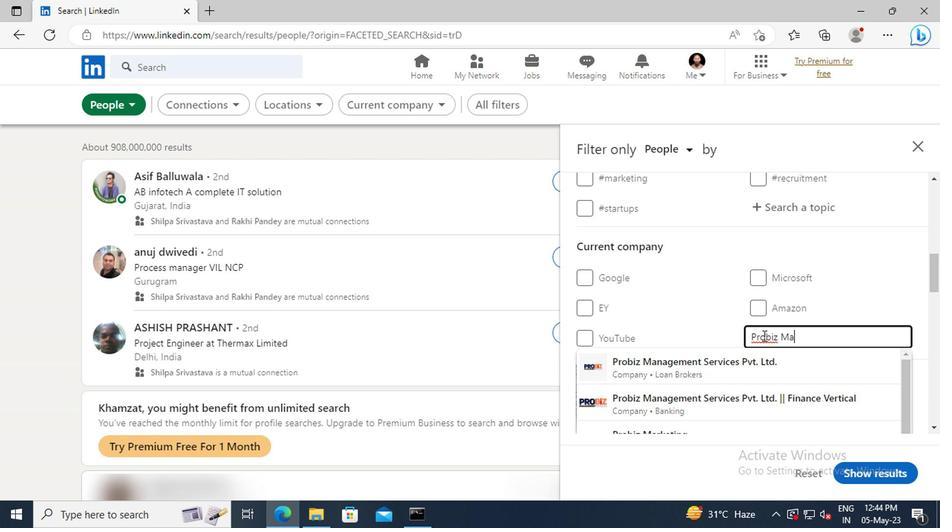 
Action: Mouse moved to (764, 361)
Screenshot: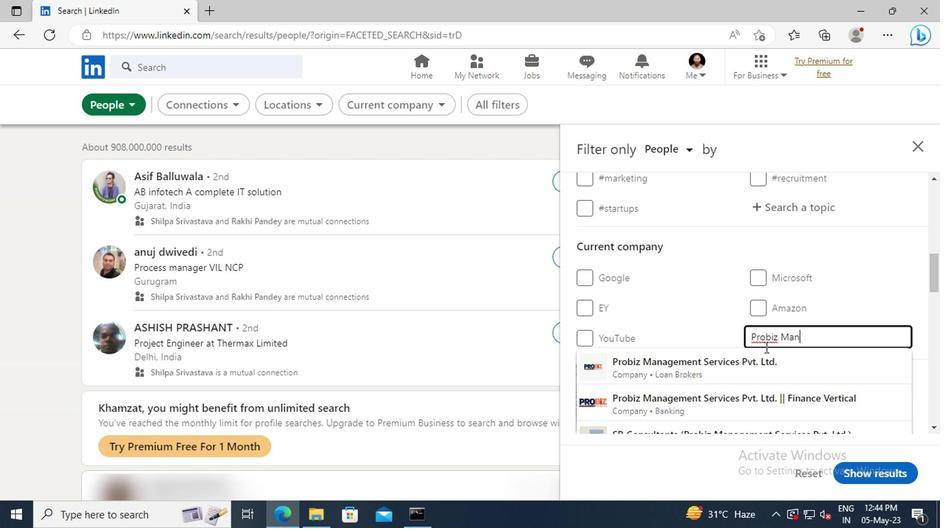 
Action: Mouse pressed left at (764, 361)
Screenshot: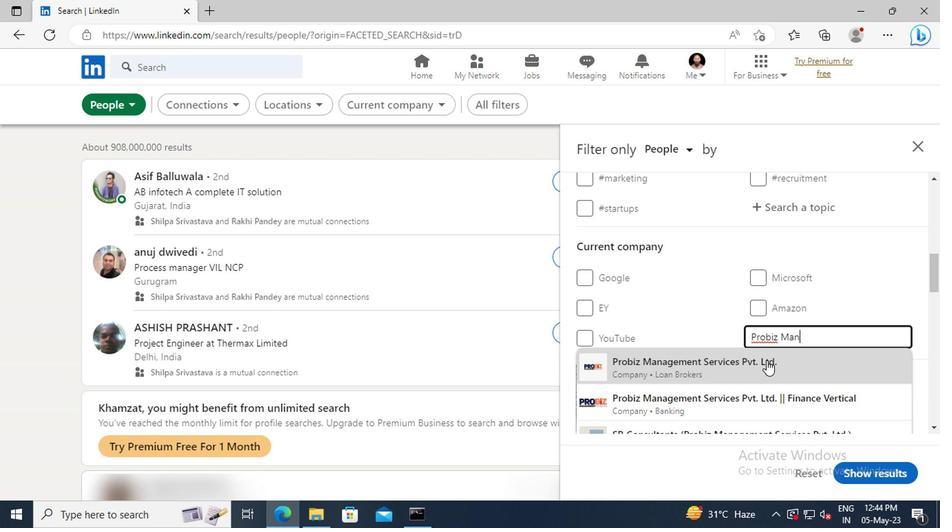 
Action: Mouse scrolled (764, 361) with delta (0, 0)
Screenshot: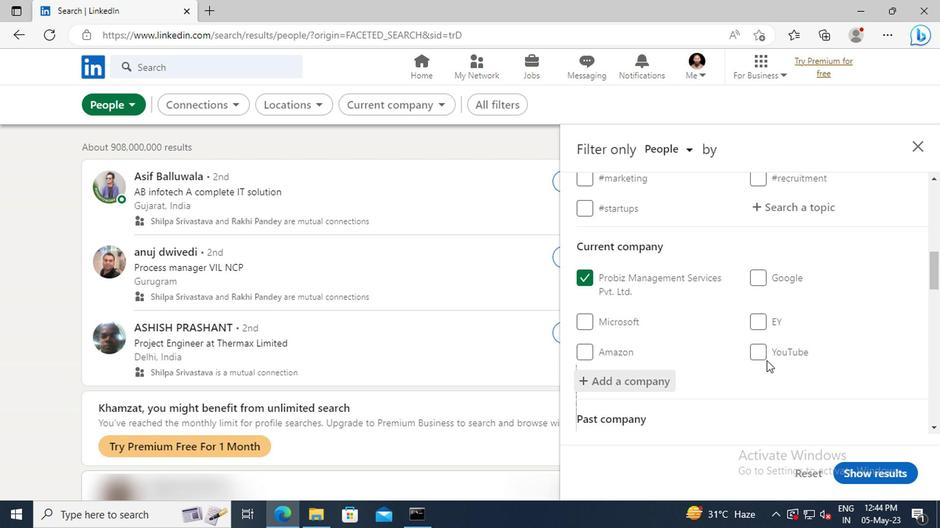 
Action: Mouse moved to (755, 345)
Screenshot: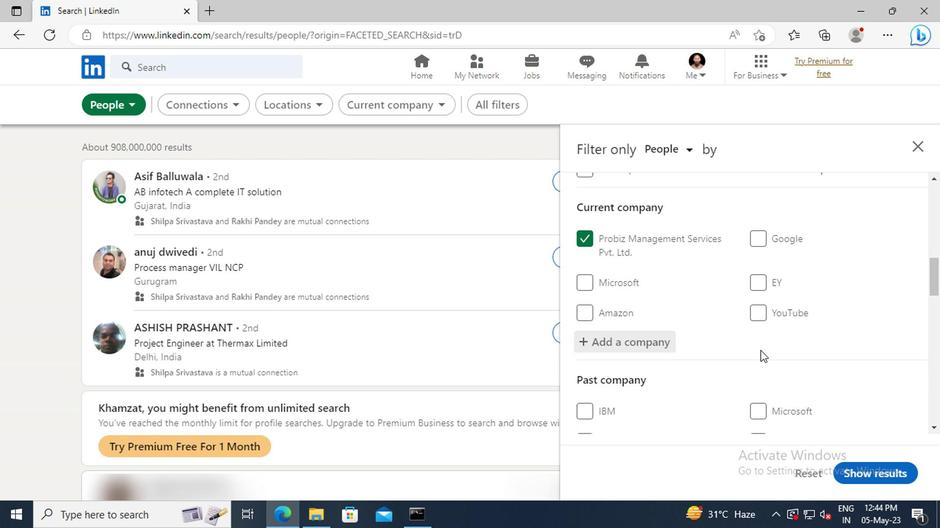 
Action: Mouse scrolled (755, 344) with delta (0, 0)
Screenshot: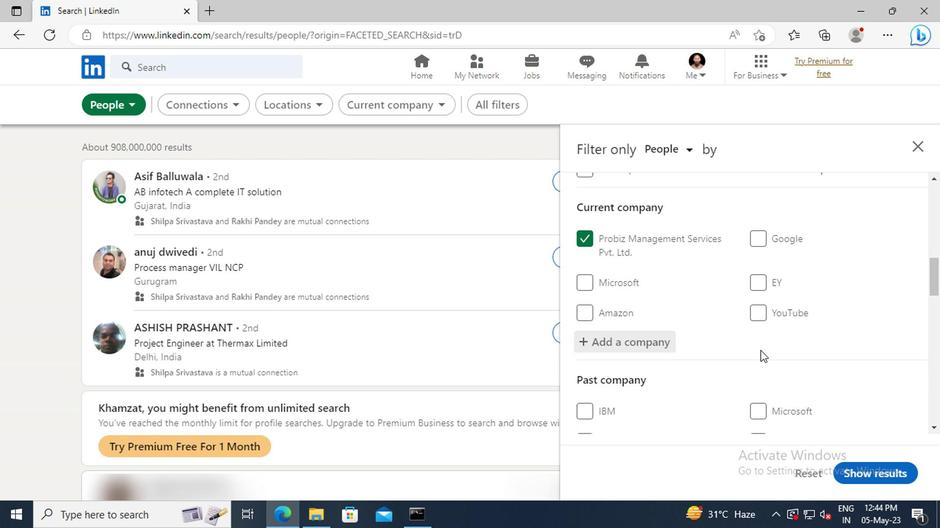 
Action: Mouse scrolled (755, 344) with delta (0, 0)
Screenshot: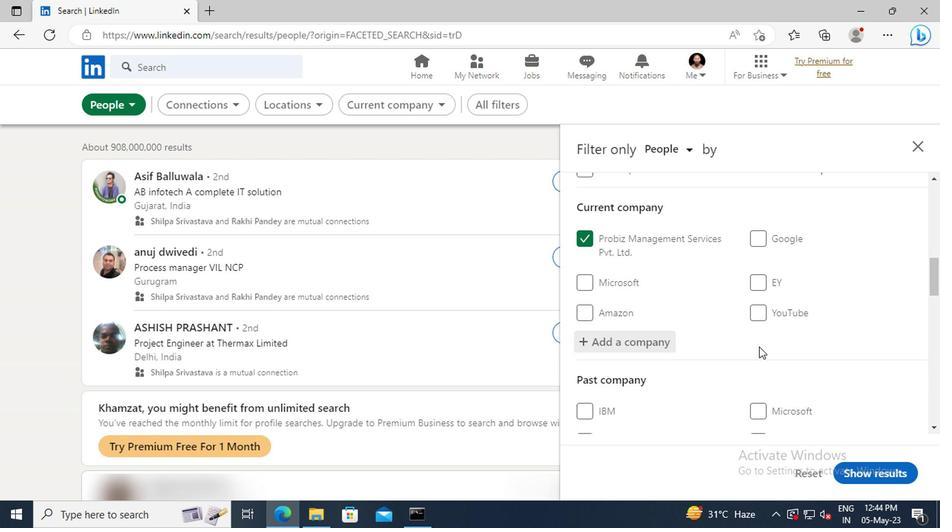 
Action: Mouse moved to (751, 337)
Screenshot: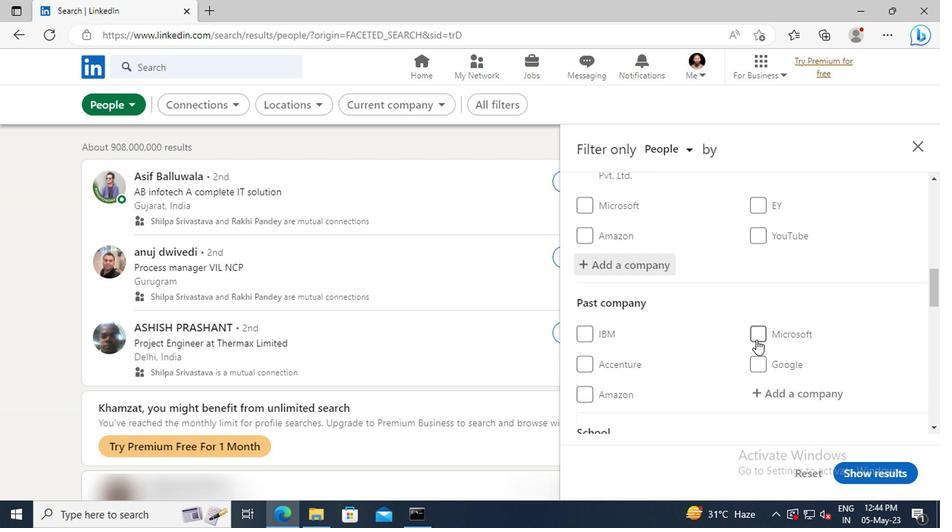 
Action: Mouse scrolled (751, 336) with delta (0, 0)
Screenshot: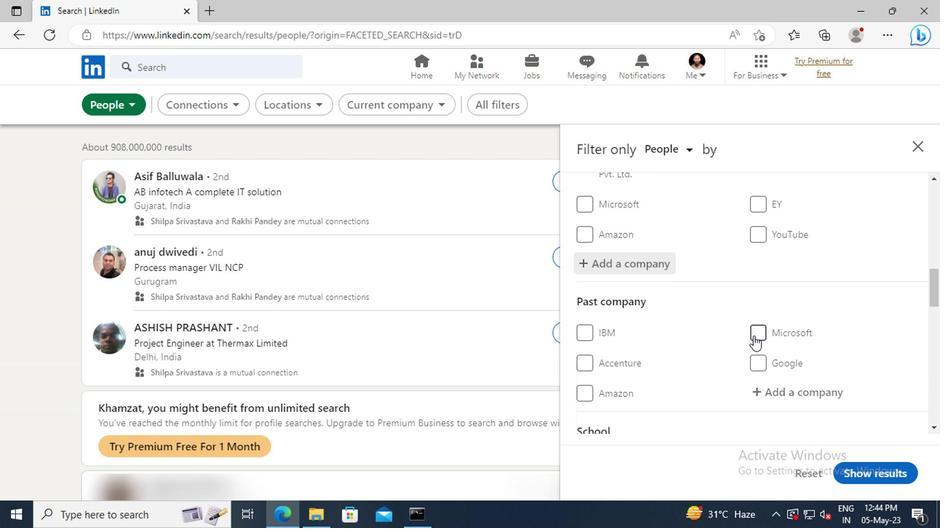 
Action: Mouse scrolled (751, 336) with delta (0, 0)
Screenshot: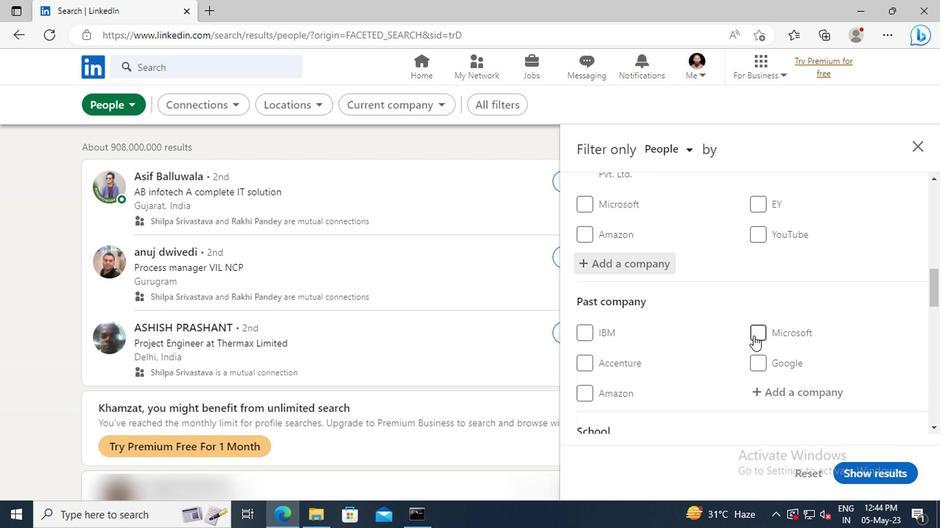 
Action: Mouse scrolled (751, 336) with delta (0, 0)
Screenshot: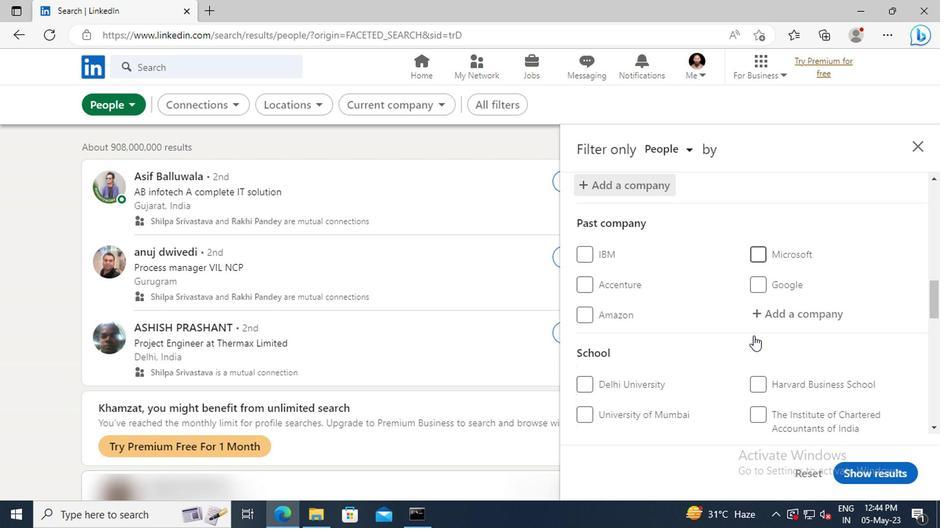
Action: Mouse scrolled (751, 336) with delta (0, 0)
Screenshot: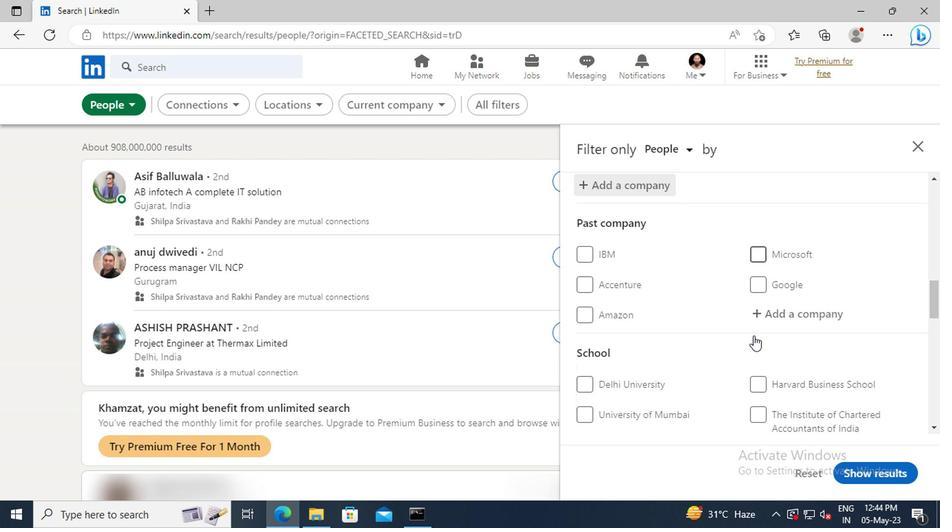 
Action: Mouse scrolled (751, 336) with delta (0, 0)
Screenshot: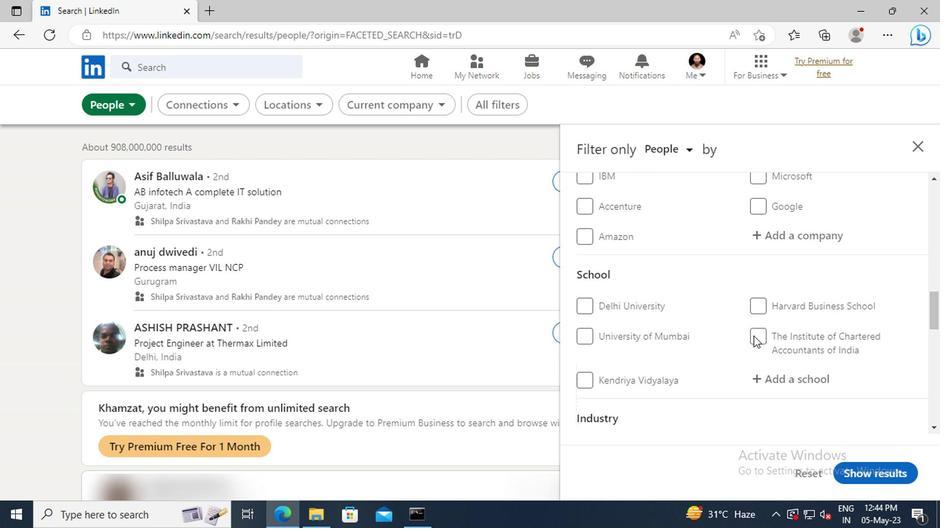 
Action: Mouse moved to (757, 337)
Screenshot: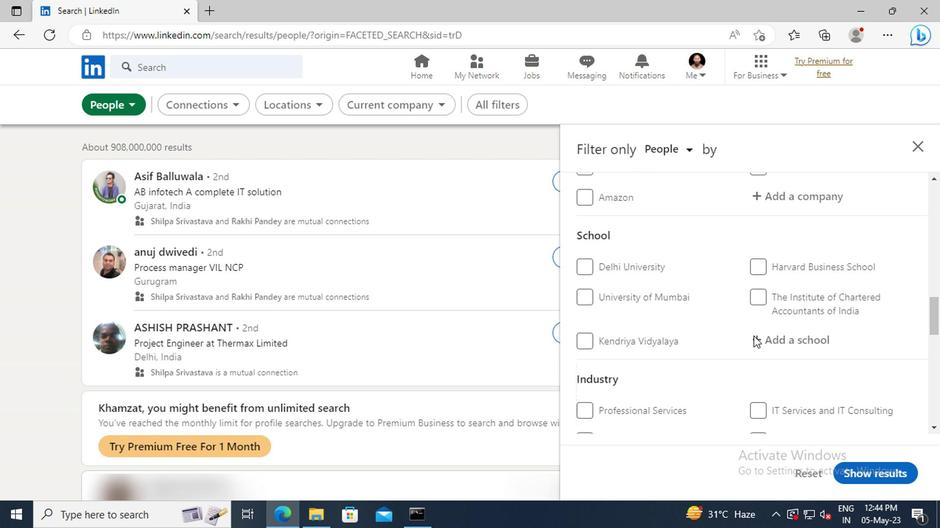 
Action: Mouse pressed left at (757, 337)
Screenshot: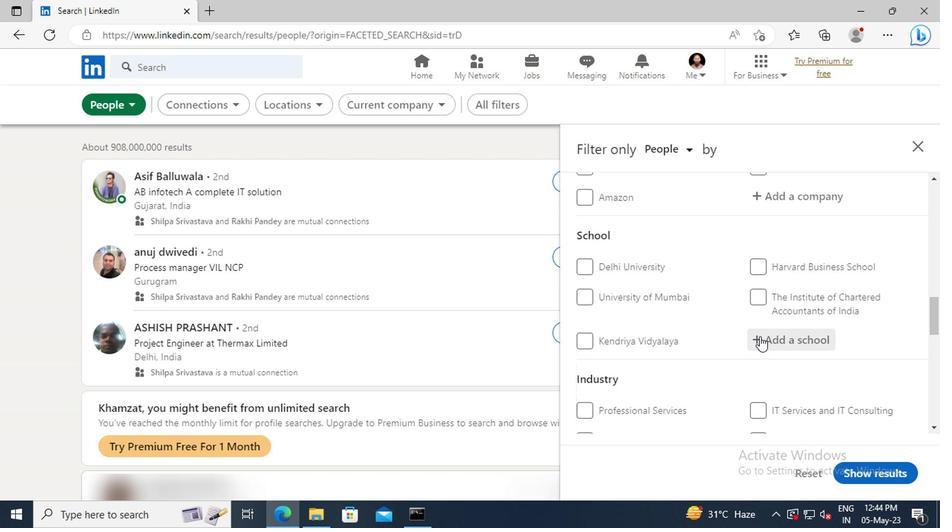 
Action: Key pressed <Key.shift>DIBRUG
Screenshot: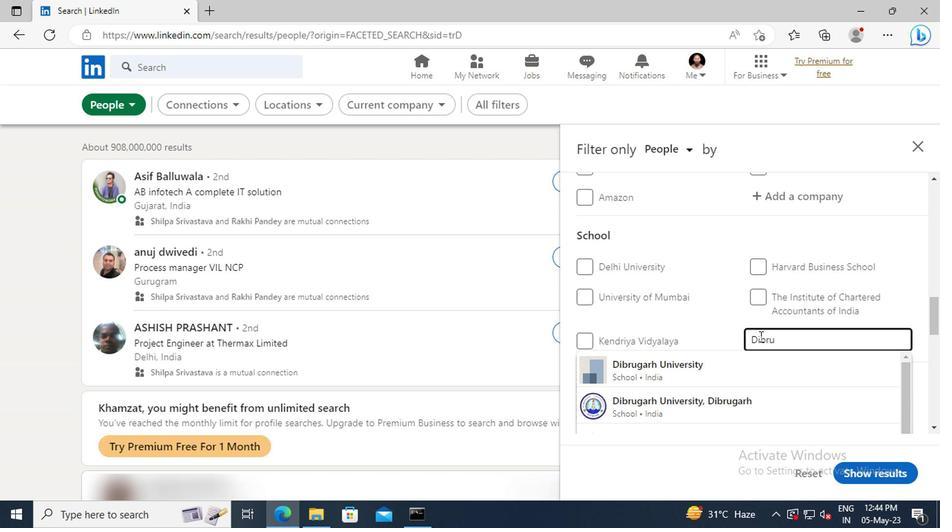
Action: Mouse moved to (766, 392)
Screenshot: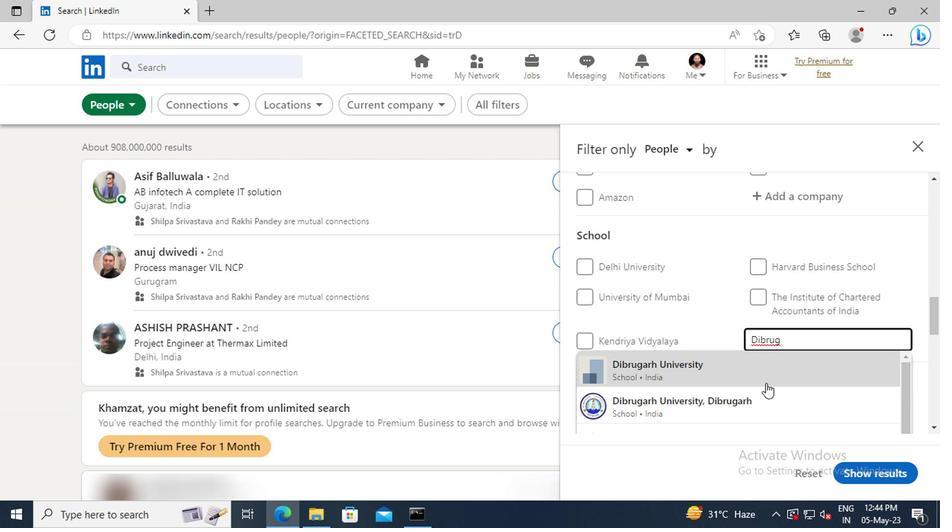 
Action: Mouse pressed left at (766, 392)
Screenshot: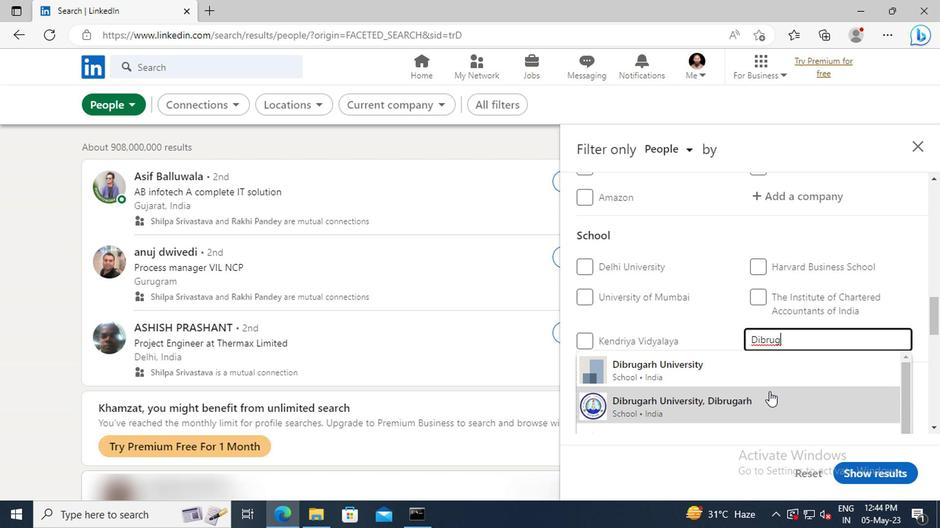 
Action: Mouse moved to (766, 392)
Screenshot: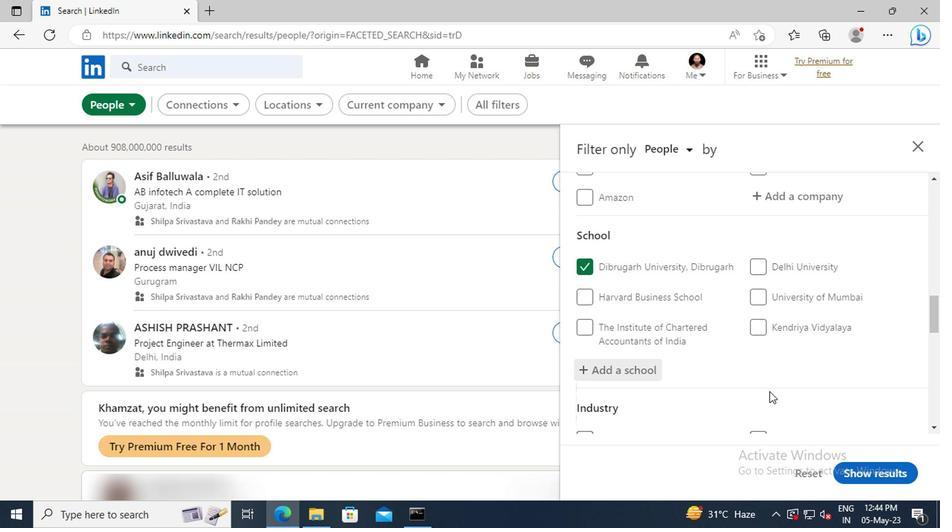 
Action: Mouse scrolled (766, 392) with delta (0, 0)
Screenshot: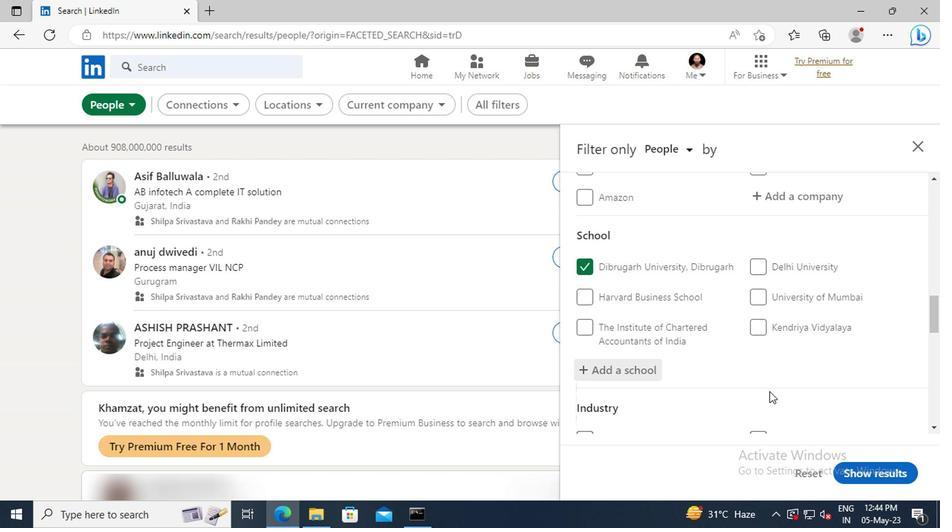 
Action: Mouse moved to (765, 388)
Screenshot: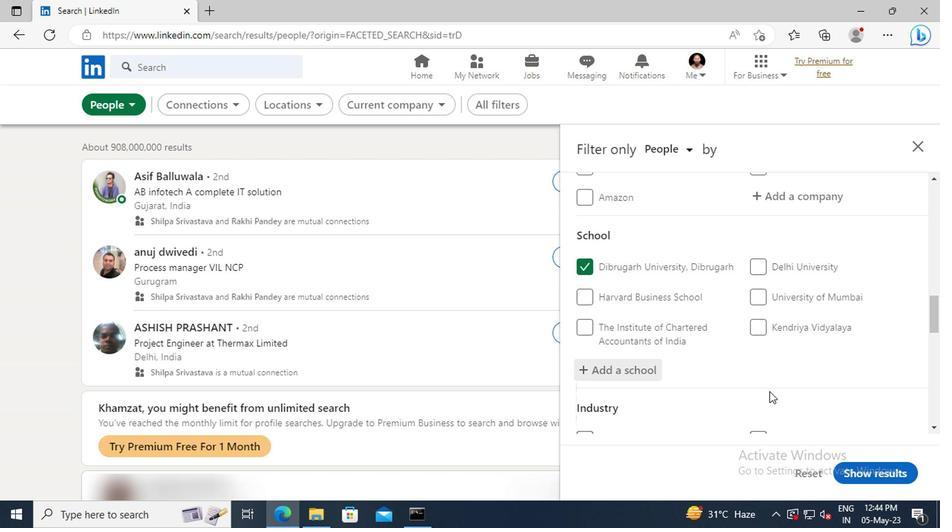 
Action: Mouse scrolled (765, 388) with delta (0, 0)
Screenshot: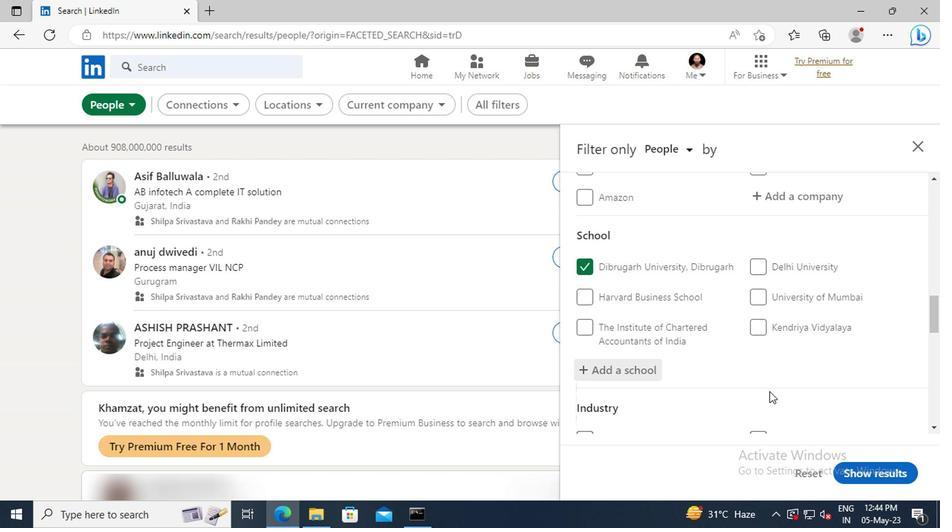 
Action: Mouse moved to (756, 352)
Screenshot: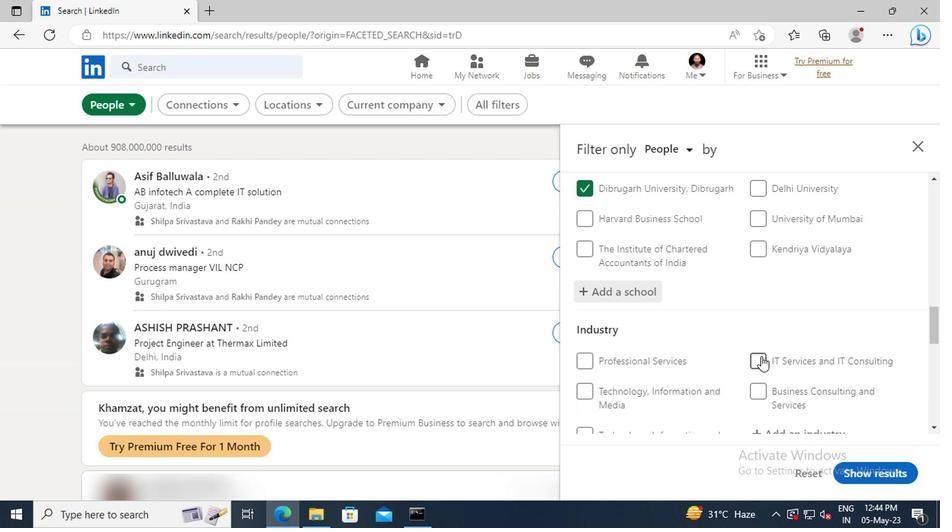 
Action: Mouse scrolled (756, 351) with delta (0, 0)
Screenshot: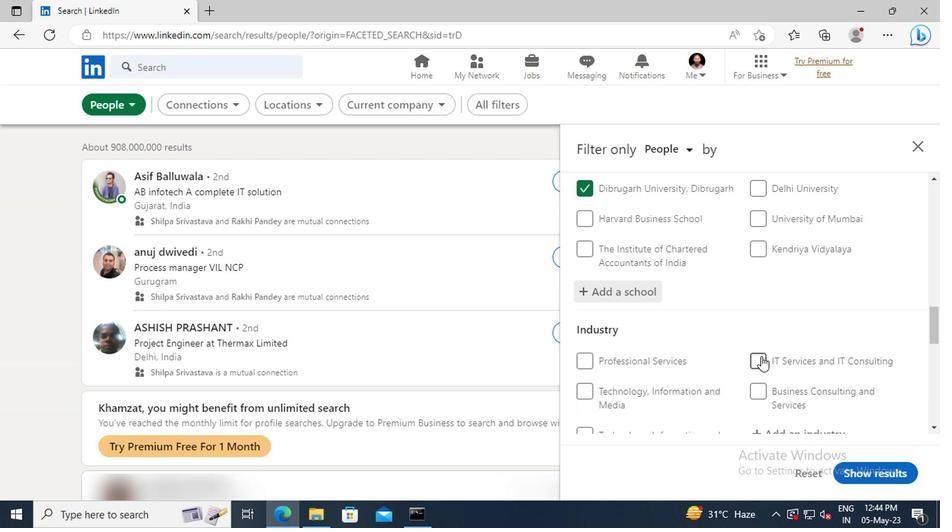 
Action: Mouse moved to (756, 350)
Screenshot: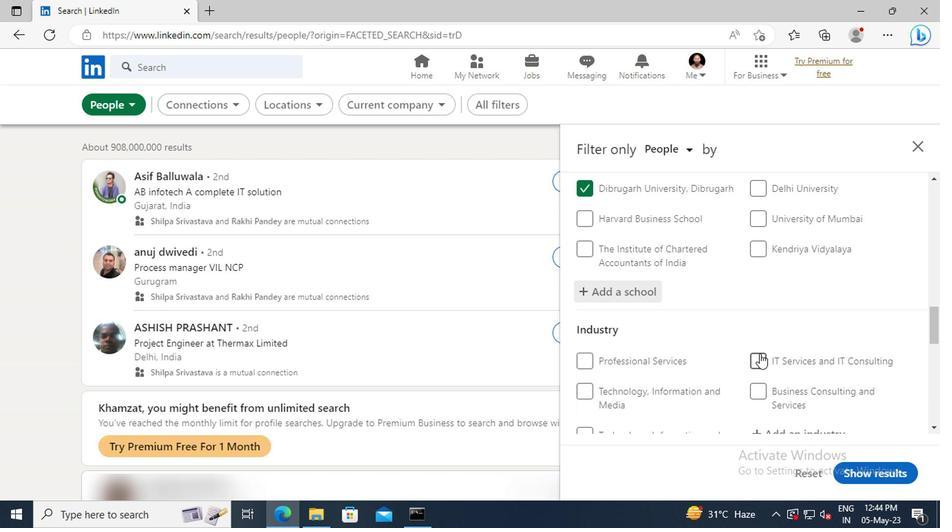 
Action: Mouse scrolled (756, 349) with delta (0, 0)
Screenshot: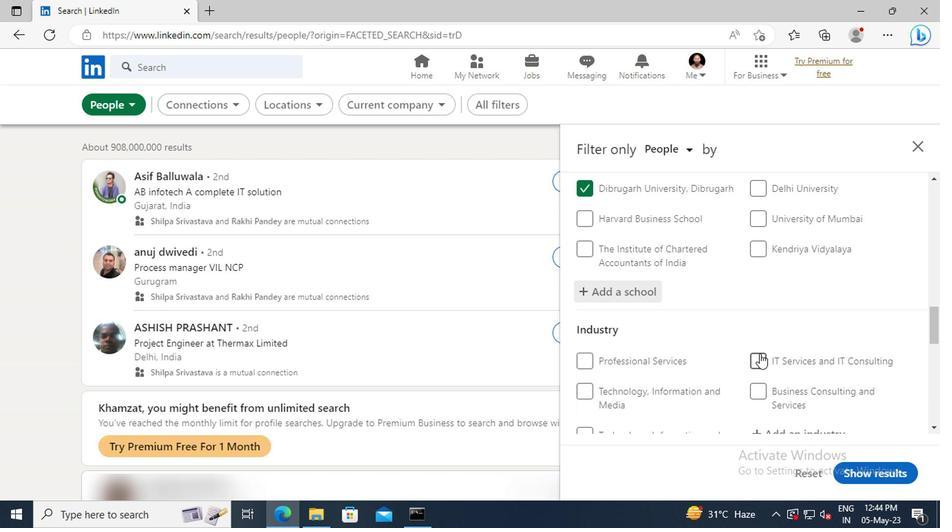 
Action: Mouse moved to (756, 344)
Screenshot: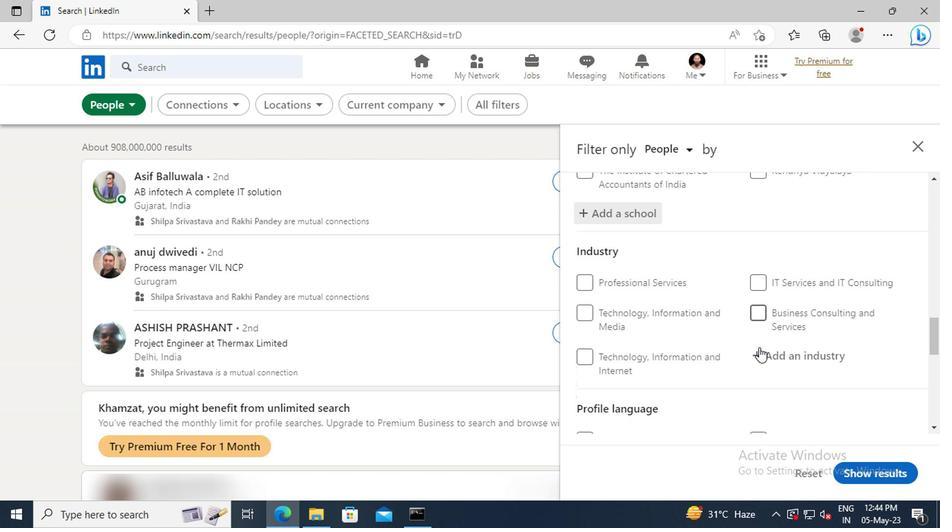 
Action: Mouse scrolled (756, 343) with delta (0, 0)
Screenshot: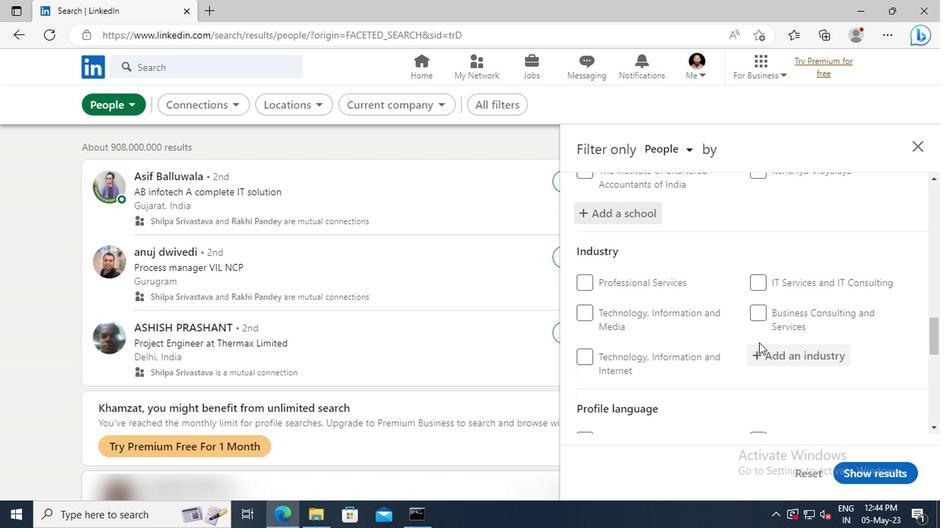 
Action: Mouse moved to (759, 323)
Screenshot: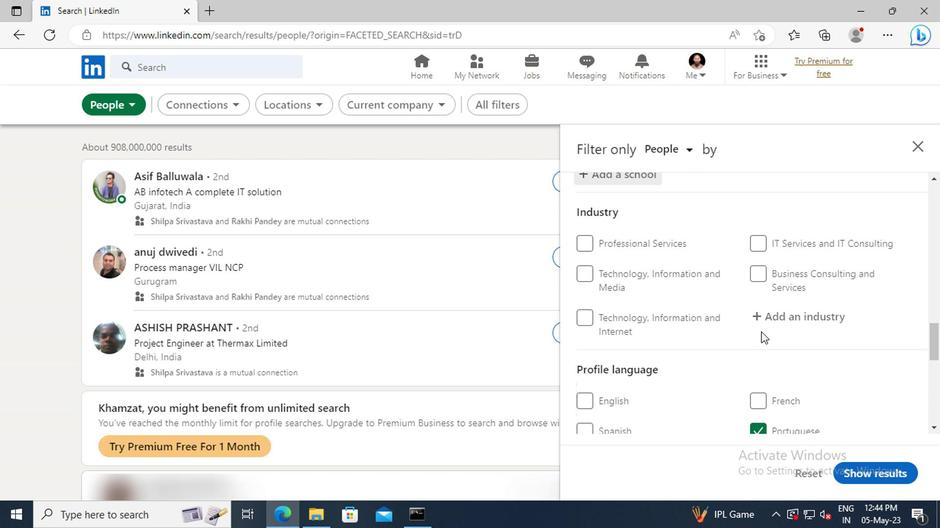 
Action: Mouse pressed left at (759, 323)
Screenshot: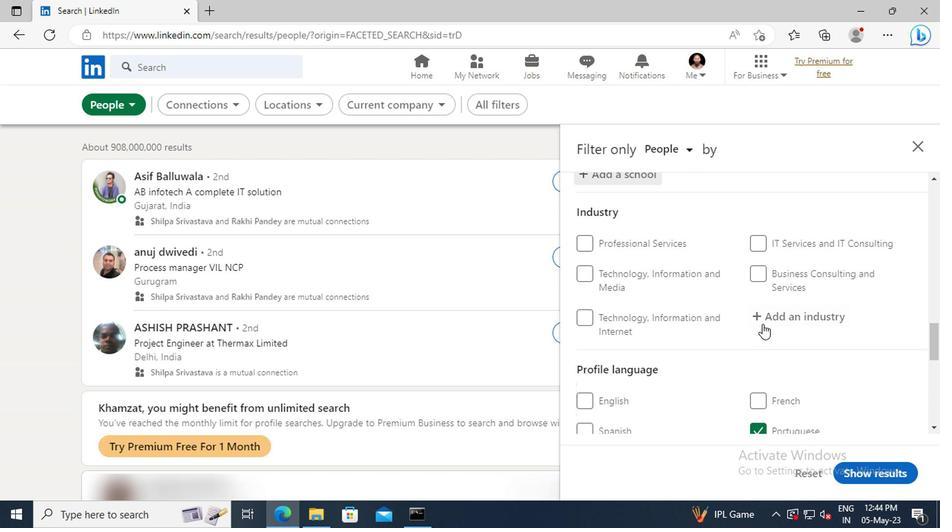 
Action: Mouse moved to (756, 320)
Screenshot: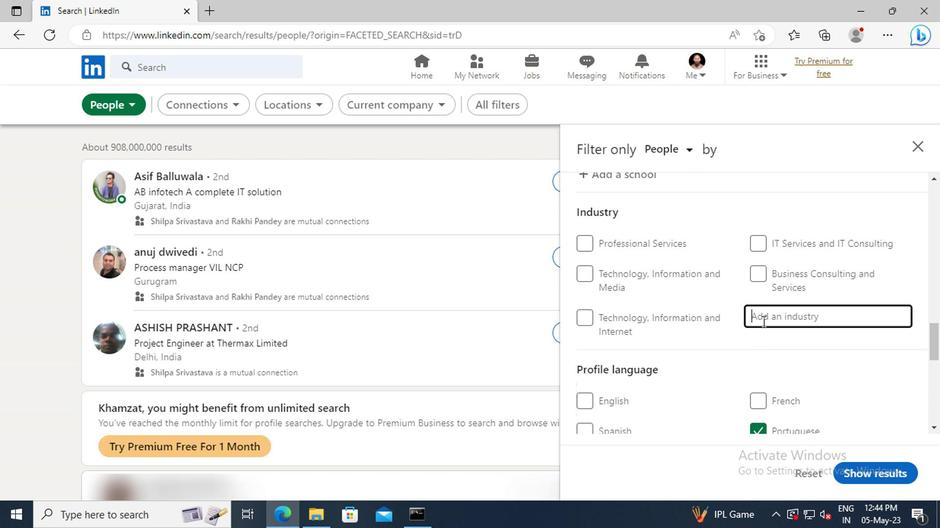 
Action: Key pressed <Key.shift>
Screenshot: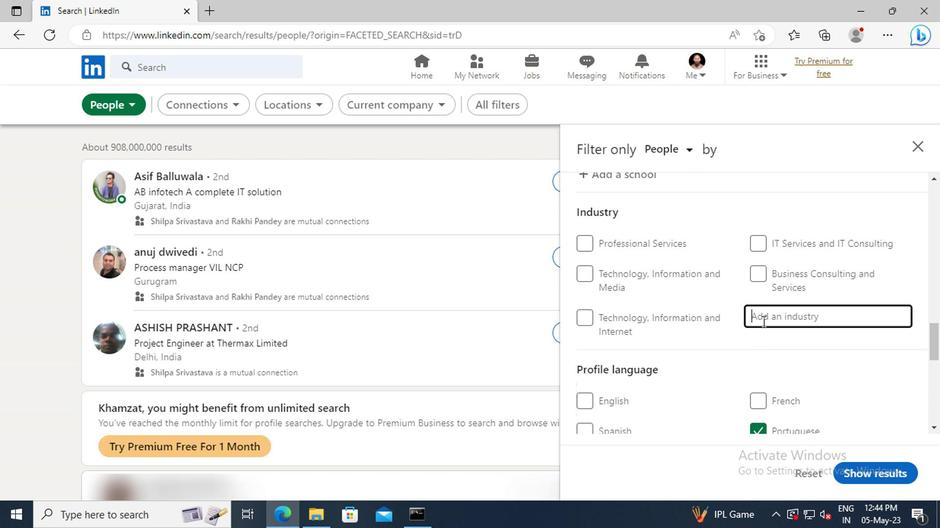 
Action: Mouse moved to (754, 320)
Screenshot: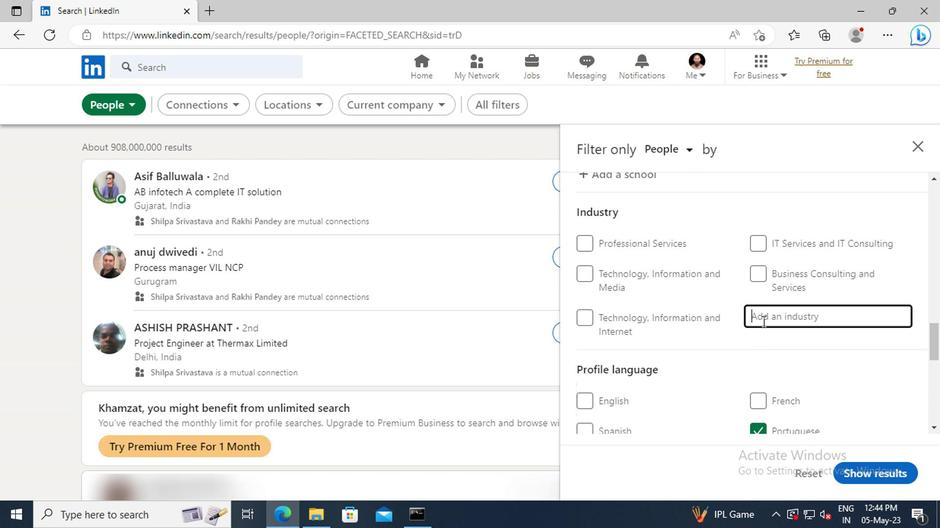 
Action: Key pressed COMMERCIAL<Key.space>
Screenshot: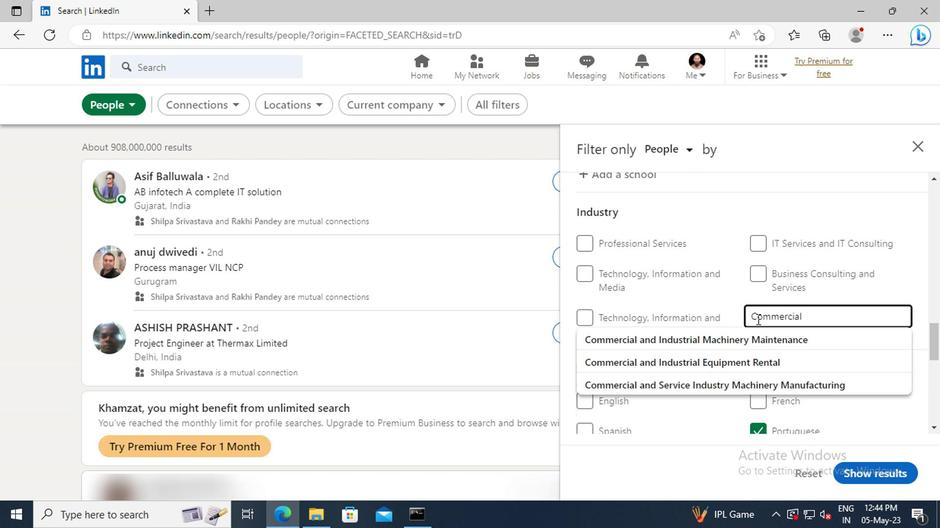 
Action: Mouse moved to (737, 345)
Screenshot: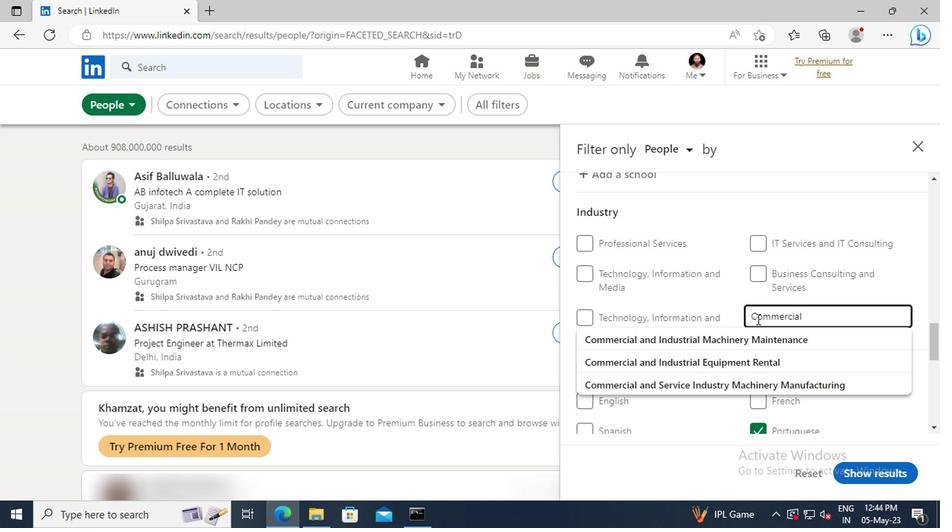 
Action: Mouse pressed left at (737, 345)
Screenshot: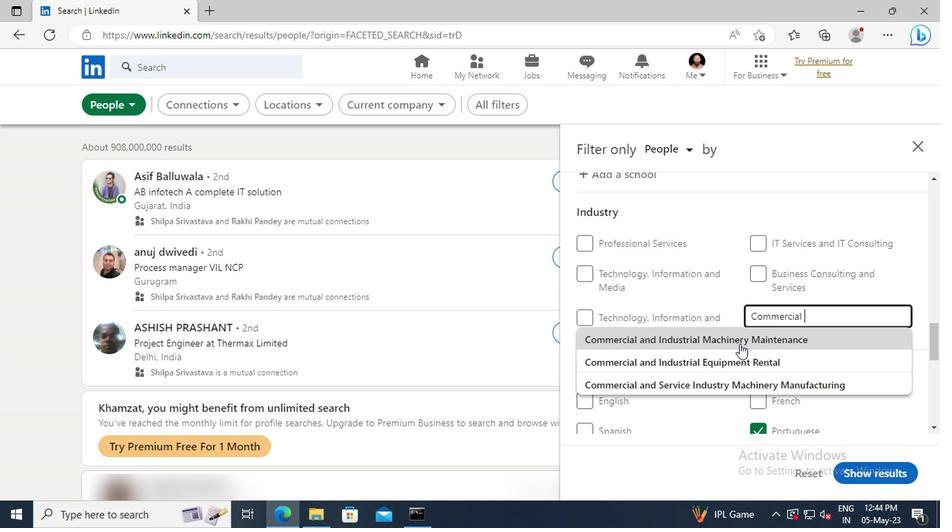 
Action: Mouse scrolled (737, 344) with delta (0, 0)
Screenshot: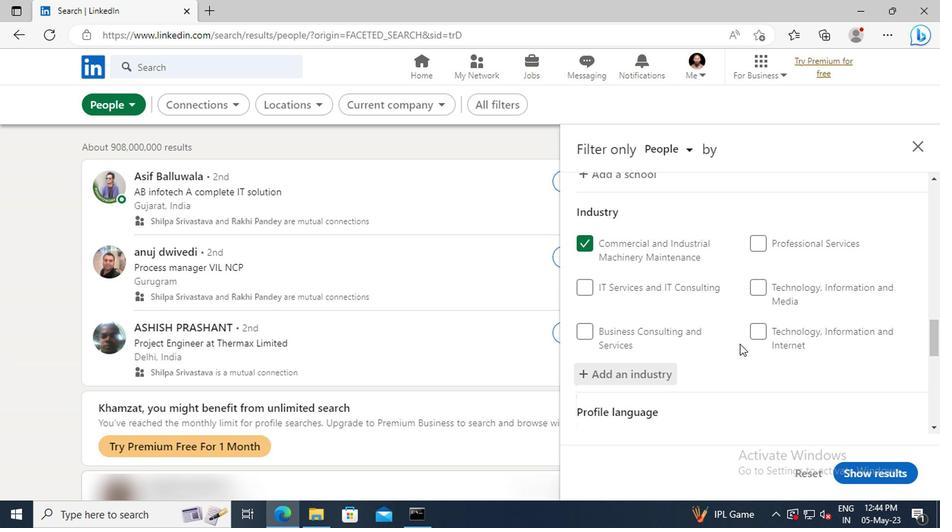 
Action: Mouse scrolled (737, 344) with delta (0, 0)
Screenshot: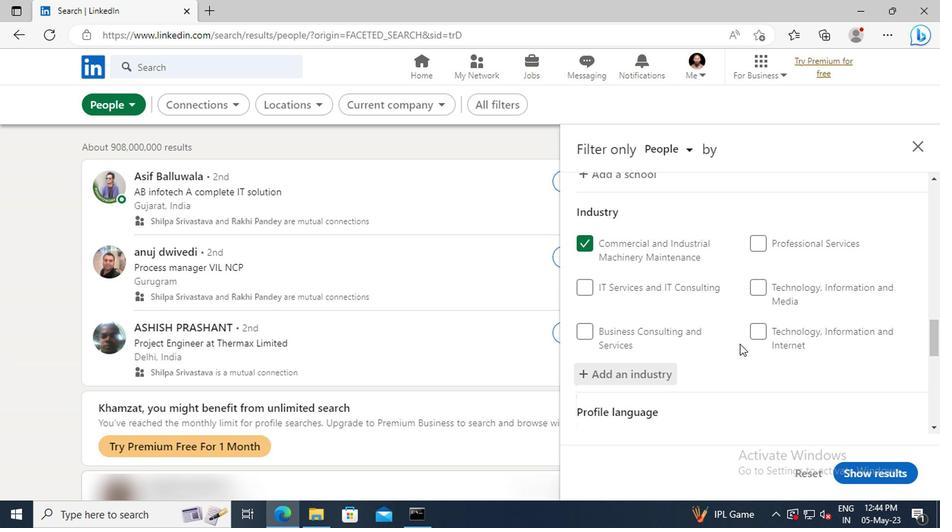 
Action: Mouse scrolled (737, 344) with delta (0, 0)
Screenshot: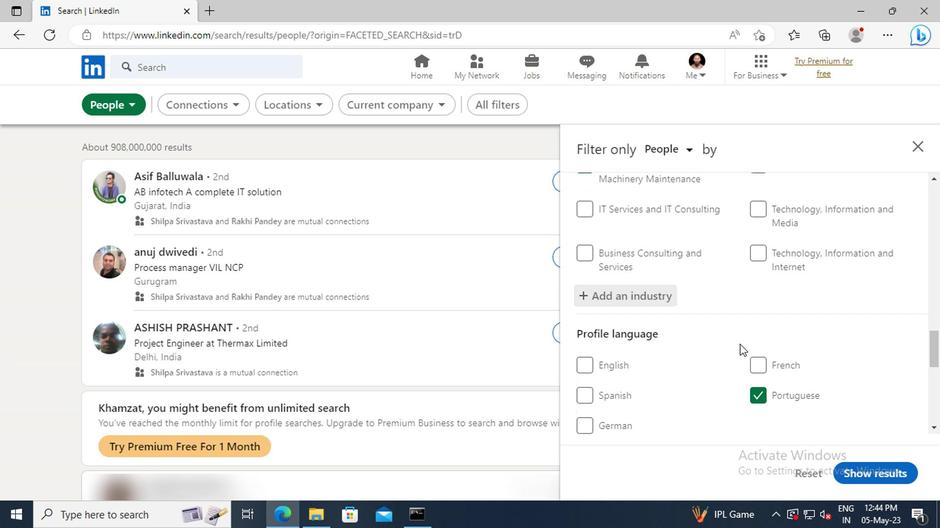 
Action: Mouse scrolled (737, 344) with delta (0, 0)
Screenshot: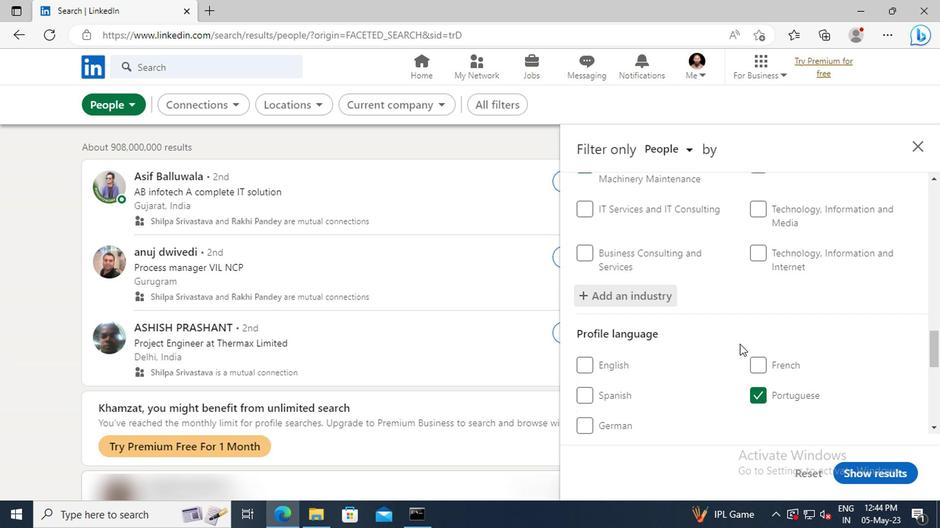 
Action: Mouse scrolled (737, 344) with delta (0, 0)
Screenshot: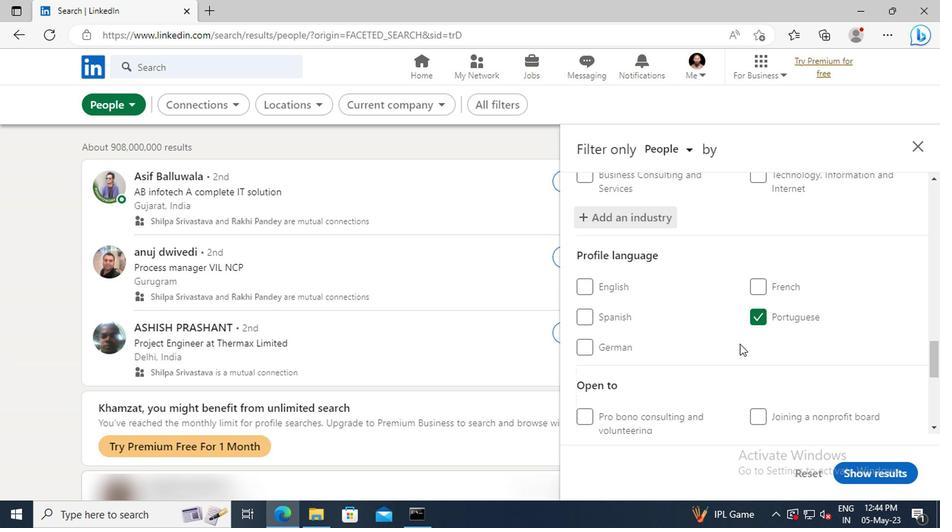 
Action: Mouse scrolled (737, 344) with delta (0, 0)
Screenshot: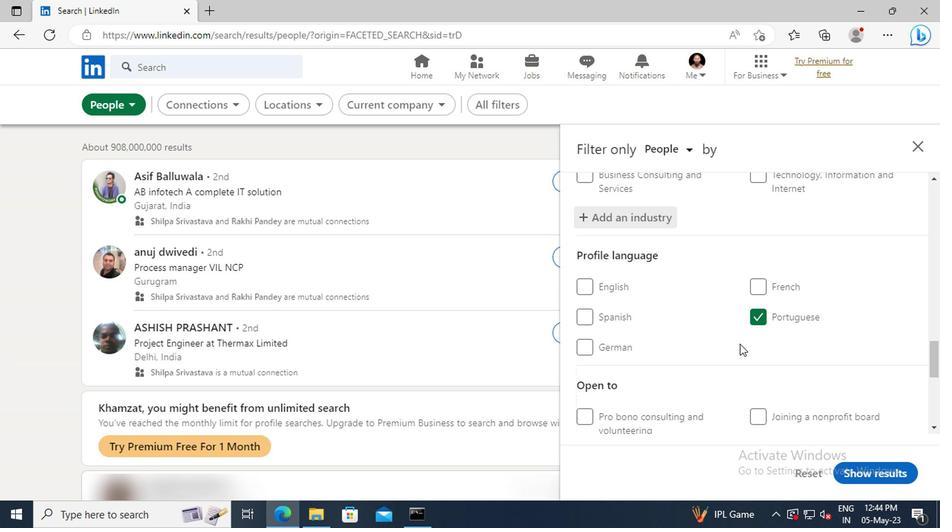 
Action: Mouse scrolled (737, 344) with delta (0, 0)
Screenshot: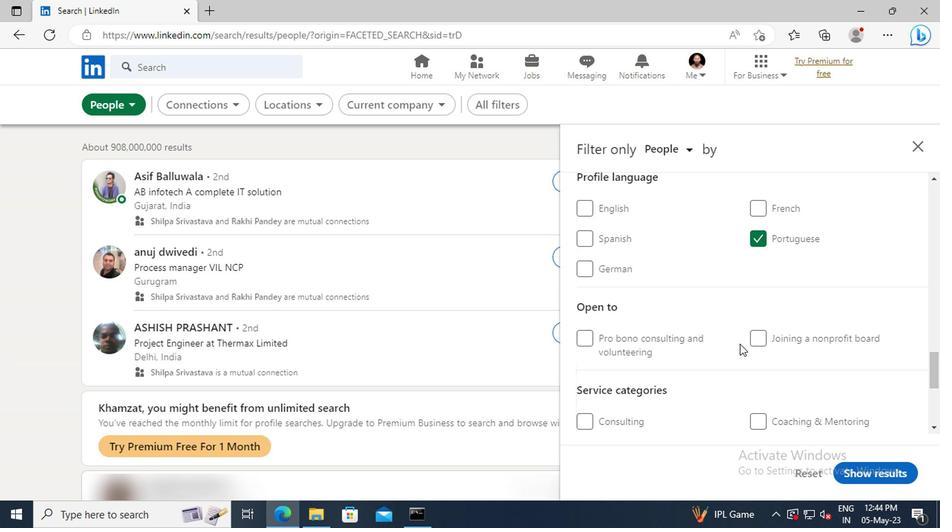 
Action: Mouse scrolled (737, 344) with delta (0, 0)
Screenshot: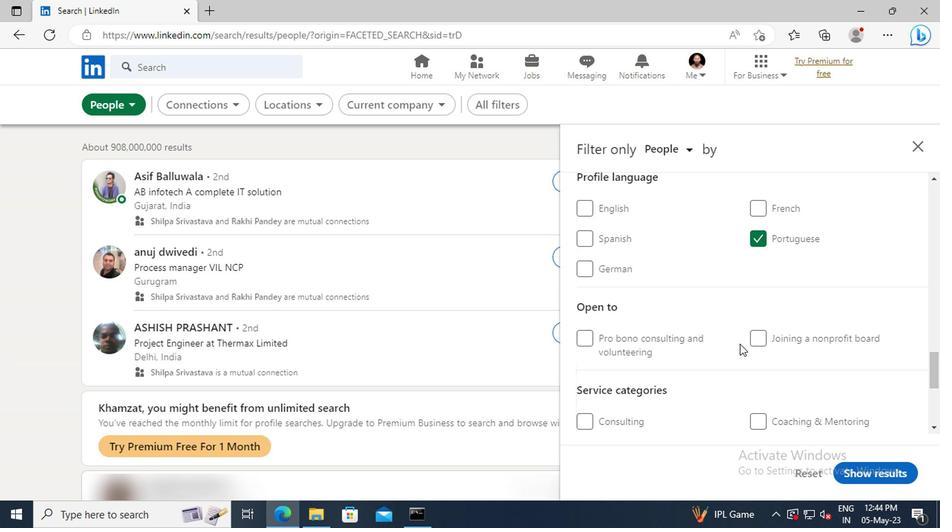 
Action: Mouse scrolled (737, 344) with delta (0, 0)
Screenshot: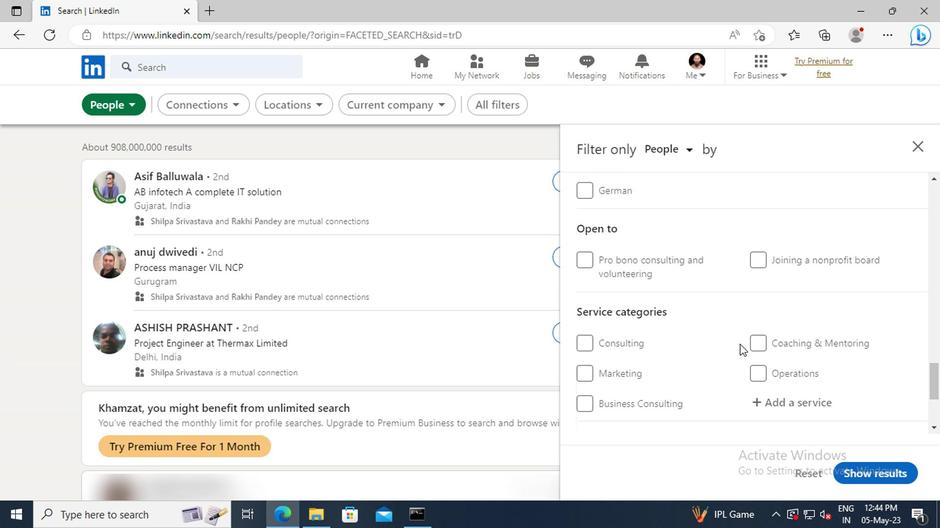 
Action: Mouse moved to (762, 364)
Screenshot: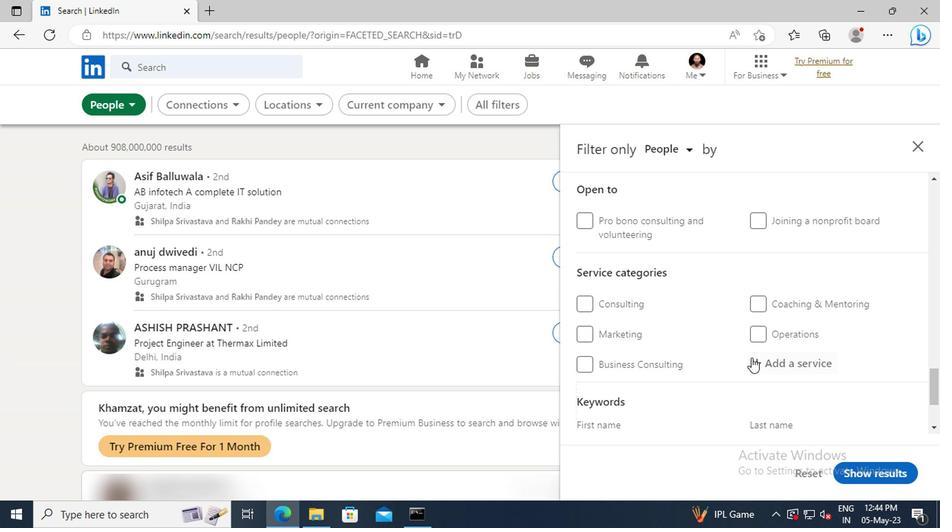 
Action: Mouse pressed left at (762, 364)
Screenshot: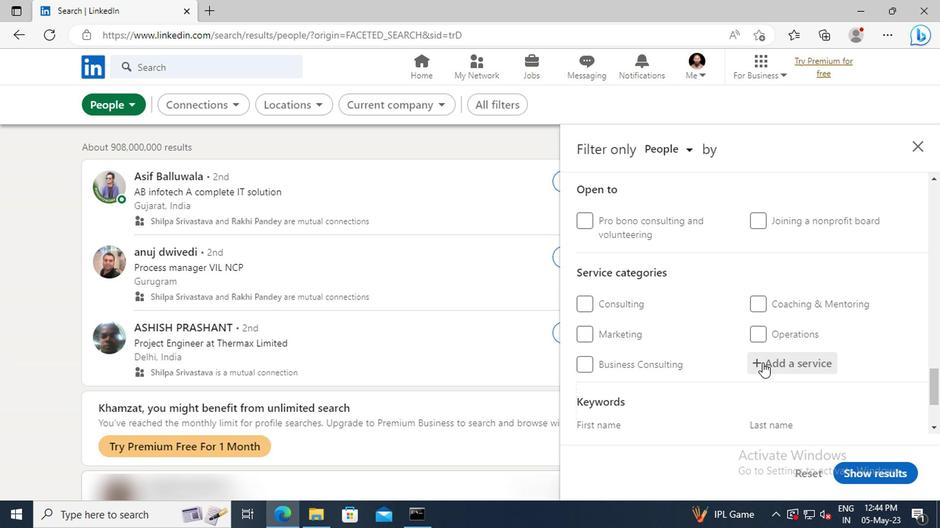 
Action: Mouse moved to (762, 364)
Screenshot: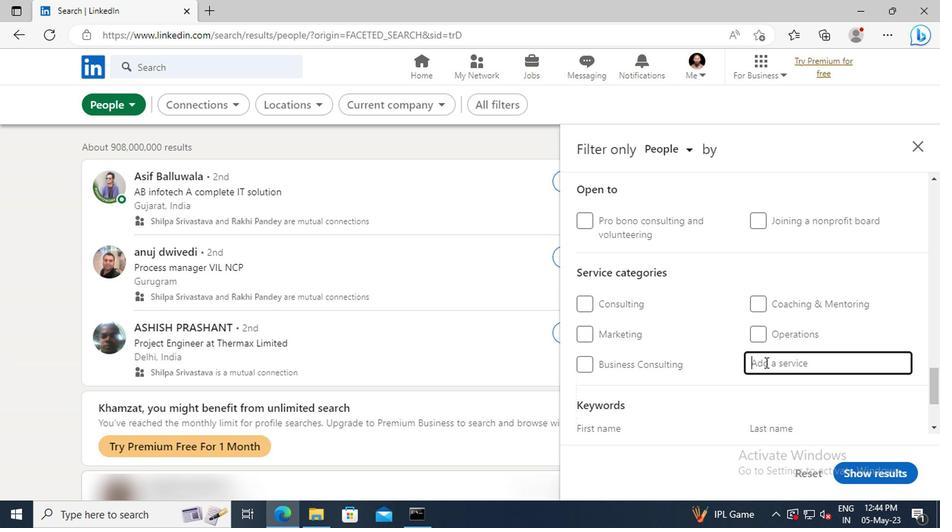 
Action: Key pressed <Key.shift>NATURE
Screenshot: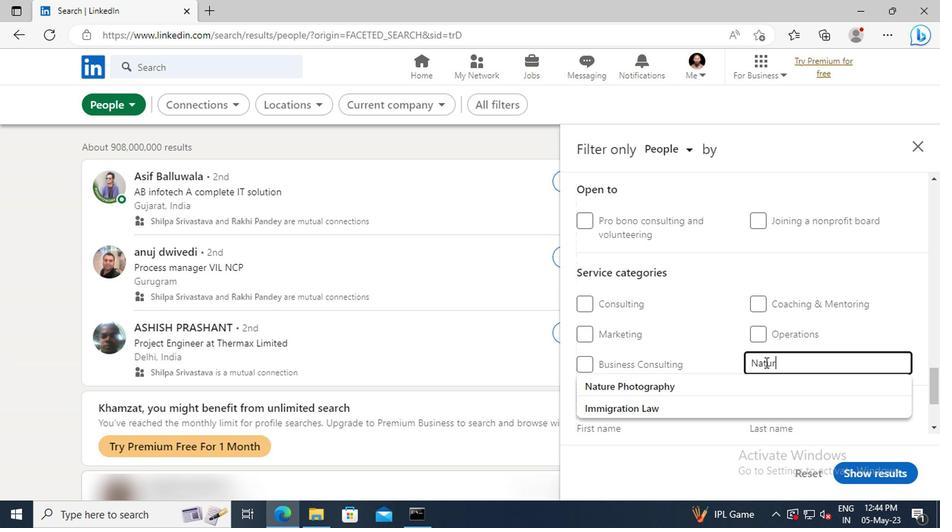
Action: Mouse moved to (767, 385)
Screenshot: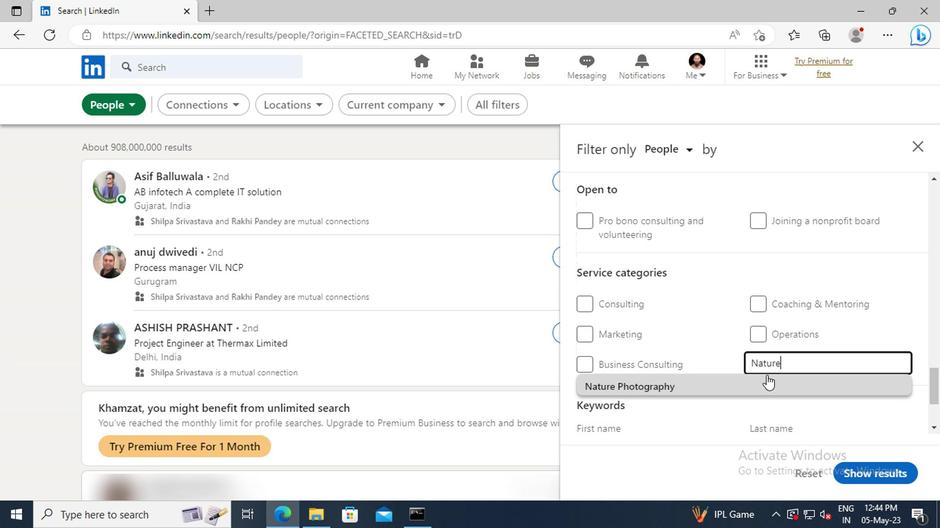 
Action: Mouse pressed left at (767, 385)
Screenshot: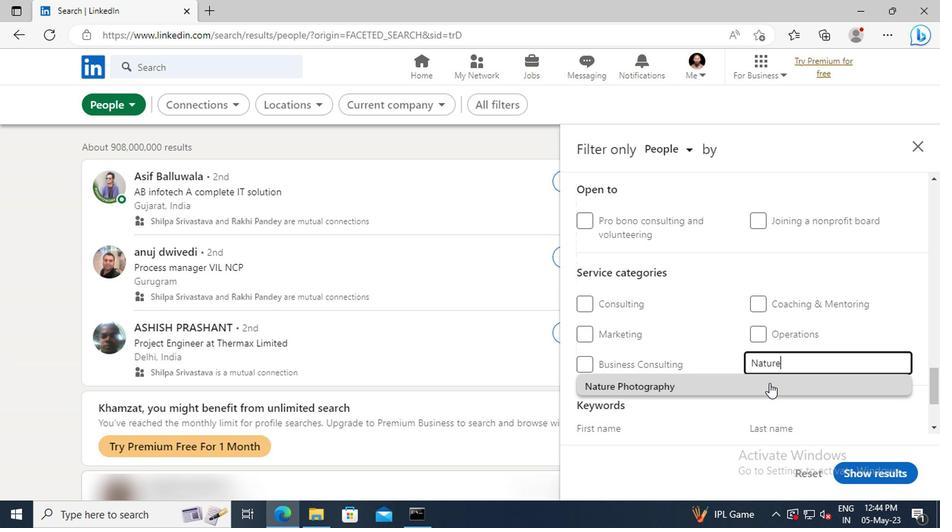 
Action: Mouse scrolled (767, 385) with delta (0, 0)
Screenshot: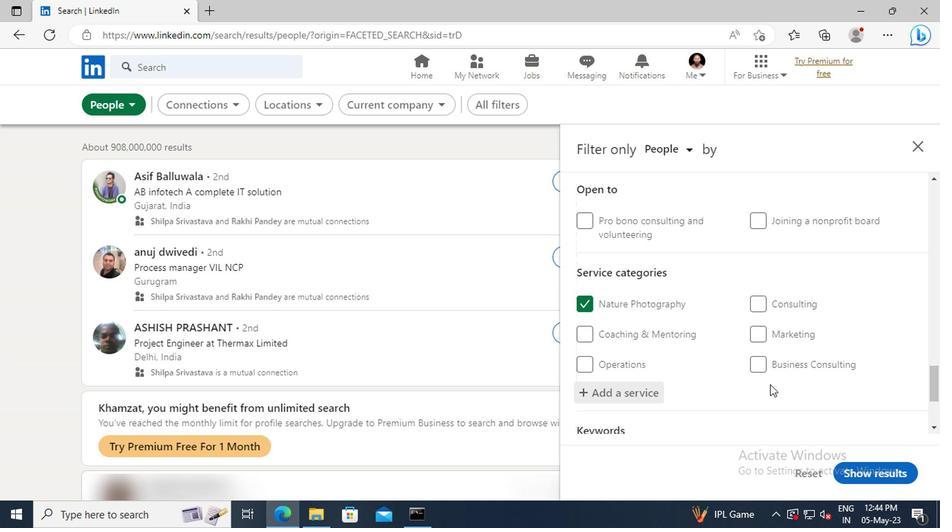 
Action: Mouse scrolled (767, 385) with delta (0, 0)
Screenshot: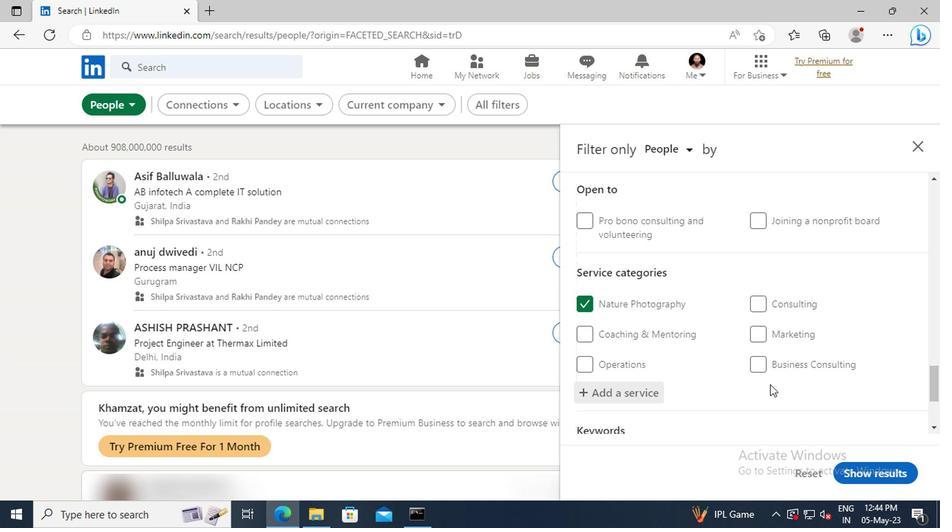 
Action: Mouse scrolled (767, 385) with delta (0, 0)
Screenshot: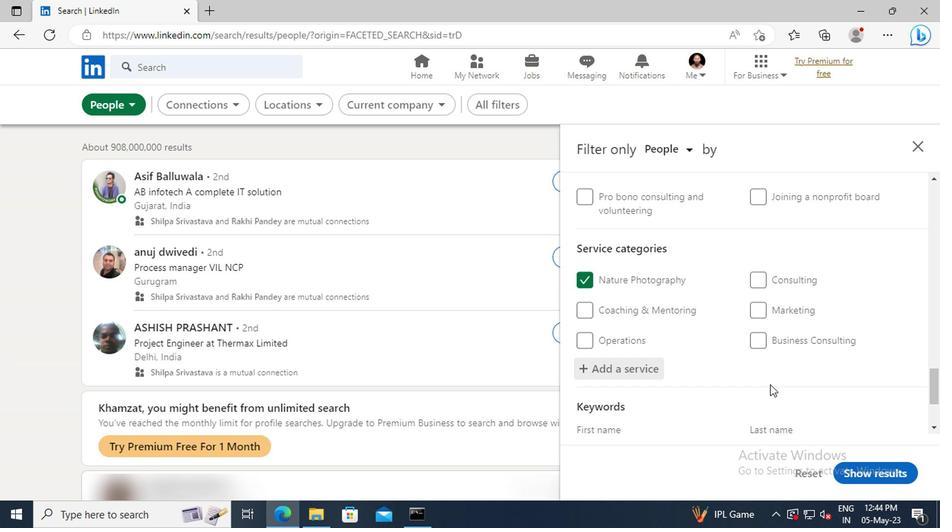 
Action: Mouse scrolled (767, 385) with delta (0, 0)
Screenshot: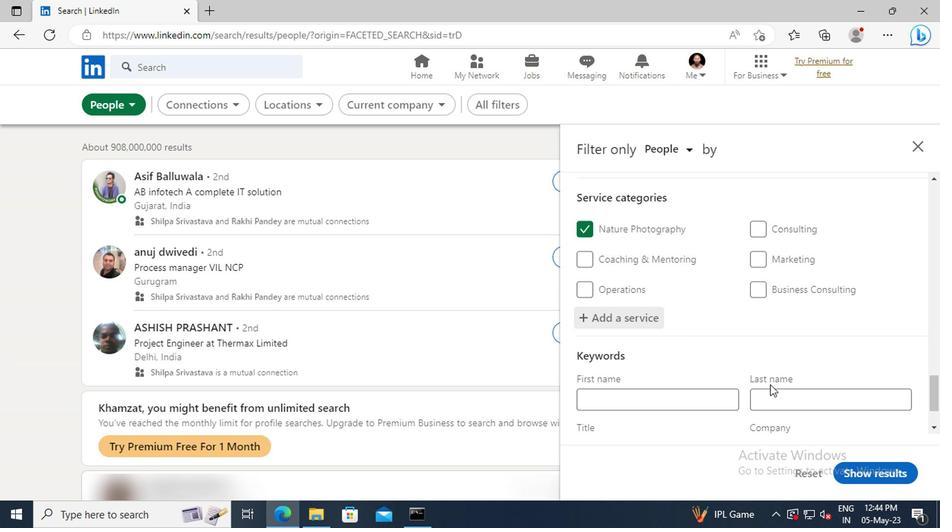 
Action: Mouse moved to (697, 378)
Screenshot: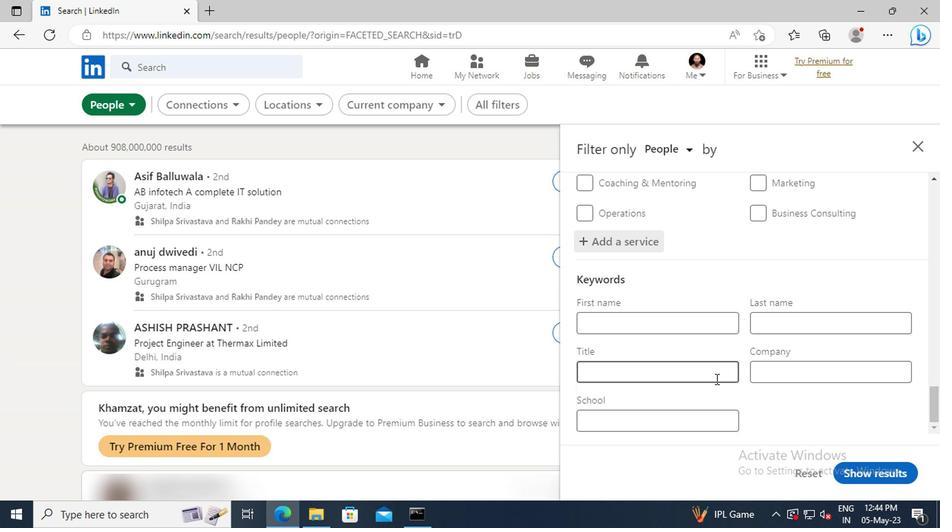 
Action: Mouse pressed left at (697, 378)
Screenshot: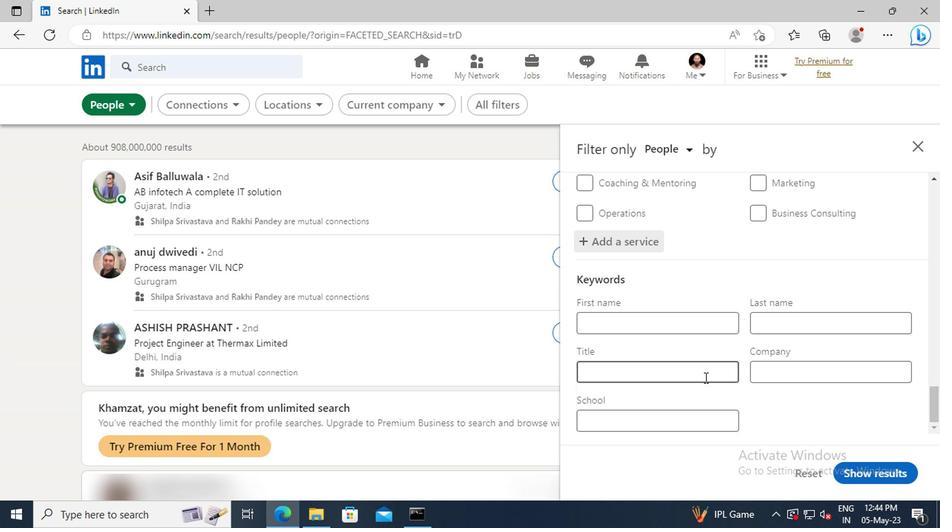 
Action: Key pressed <Key.shift>WELL<Key.space><Key.shift>DRILLER<Key.enter>
Screenshot: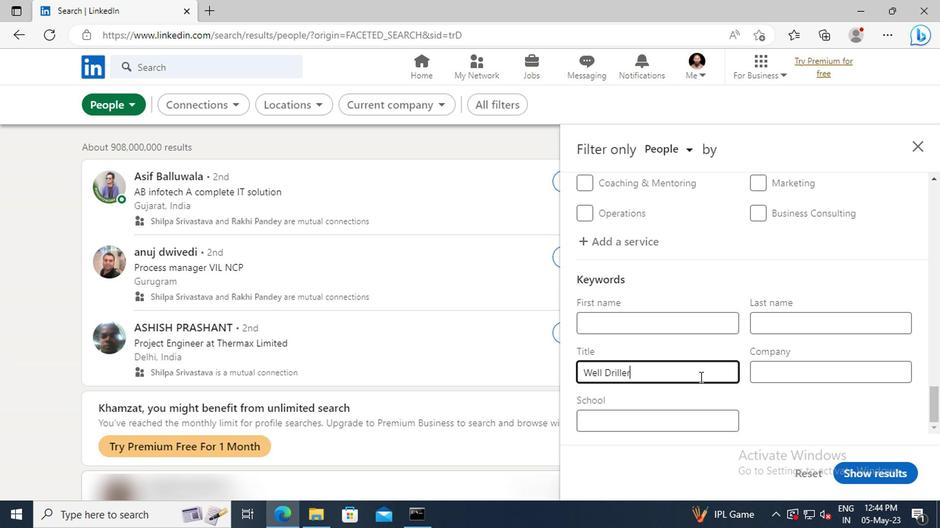 
Action: Mouse moved to (862, 480)
Screenshot: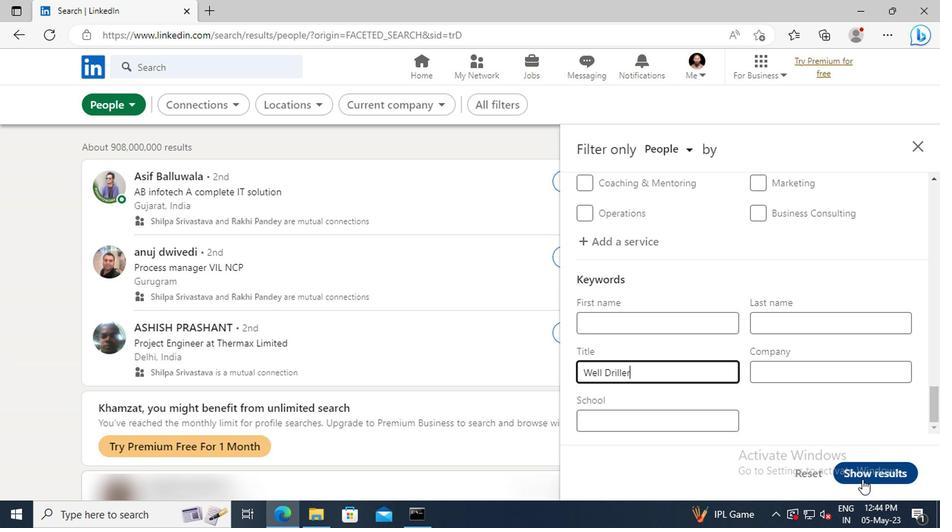 
Action: Mouse pressed left at (862, 480)
Screenshot: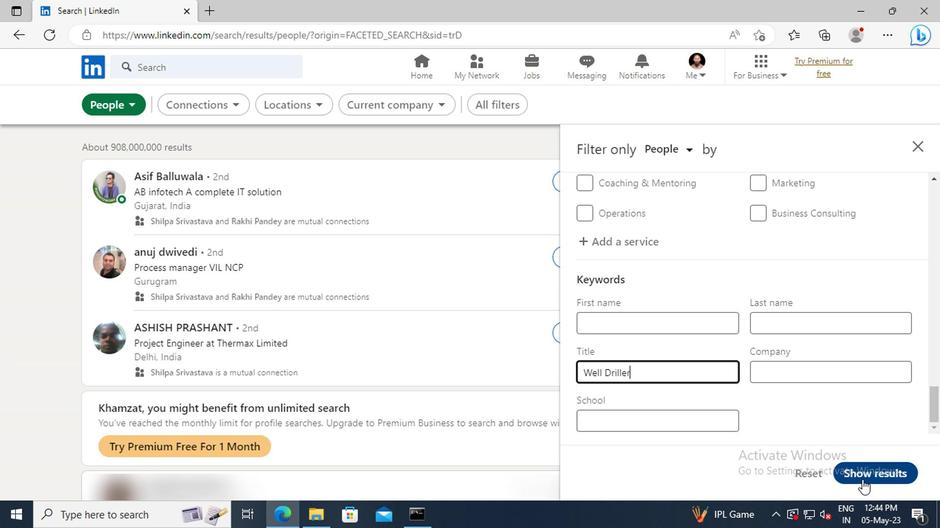
